 Task: Research Airbnb properties in Ar Rudayyif, Tunisia from 21st December, 2023 to 29th December, 2023 for 4 adults.2 bedrooms having 2 beds and 2 bathrooms. Property type can be flat. Look for 4 properties as per requirement.
Action: Mouse moved to (367, 152)
Screenshot: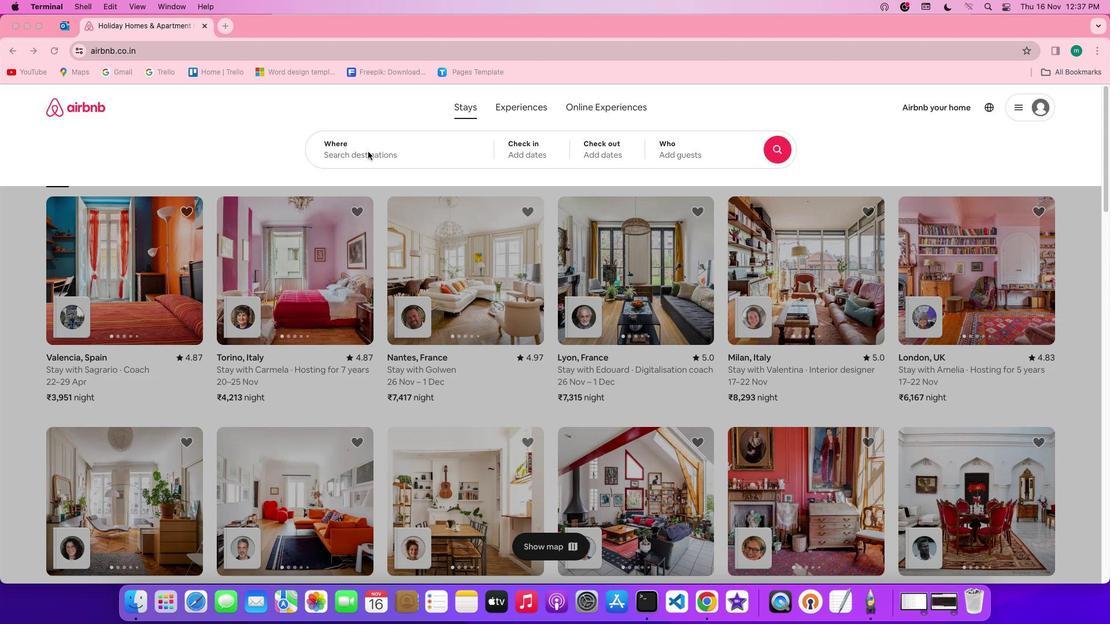 
Action: Mouse pressed left at (367, 152)
Screenshot: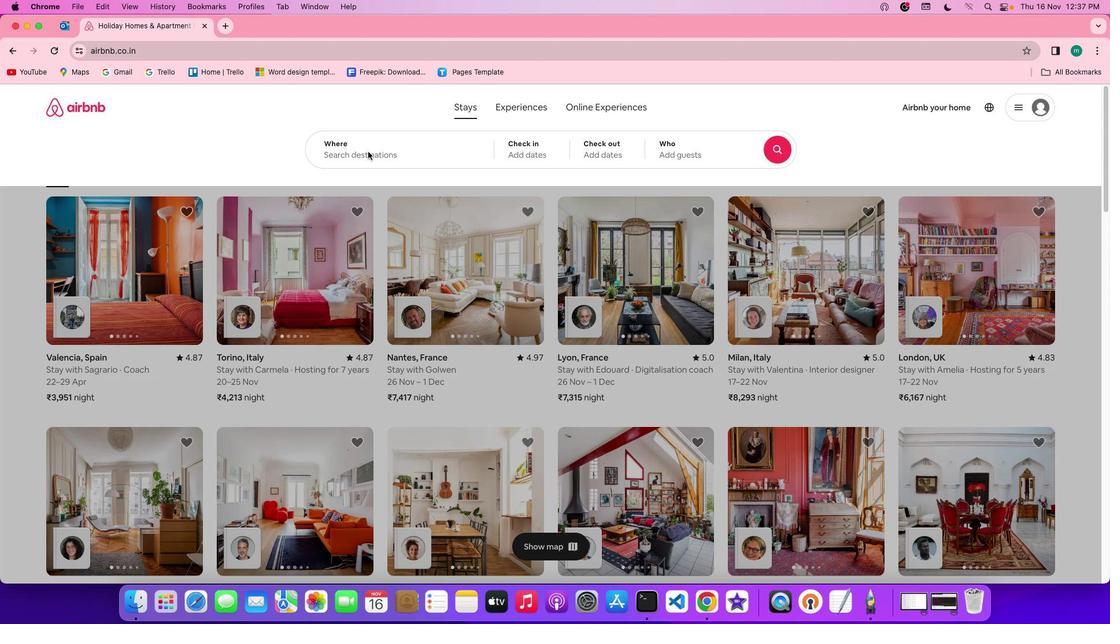 
Action: Mouse pressed left at (367, 152)
Screenshot: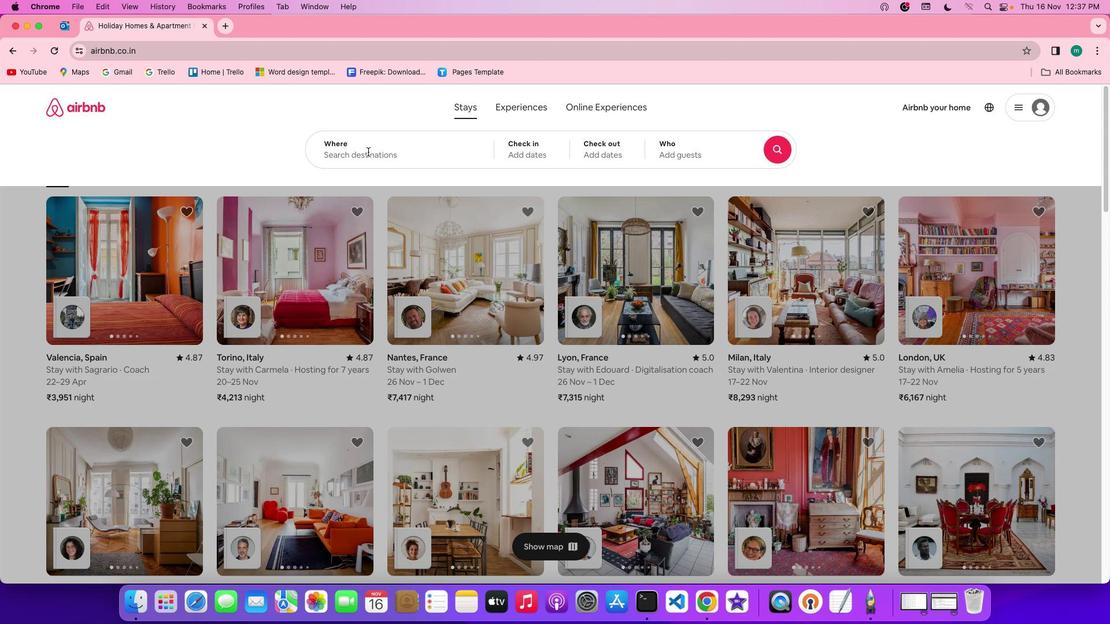 
Action: Mouse moved to (362, 152)
Screenshot: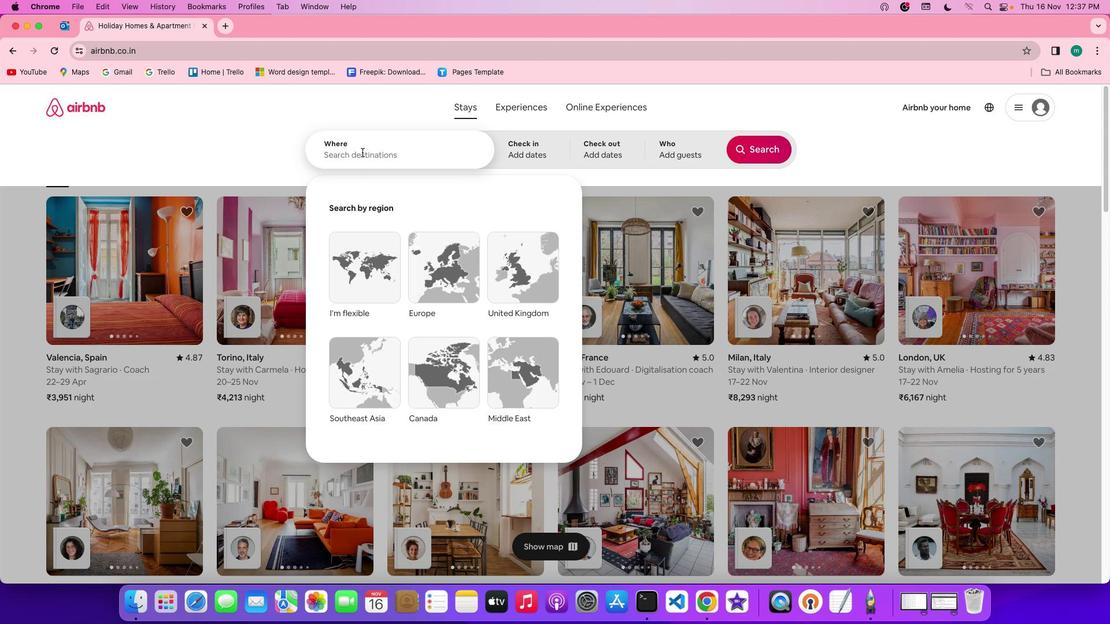 
Action: Key pressed Key.shift'A''r'Key.spaceKey.shift'R''u''d''a''y''y''i''f'','Key.spaceKey.shift'T''u''n''i''s''i''a'
Screenshot: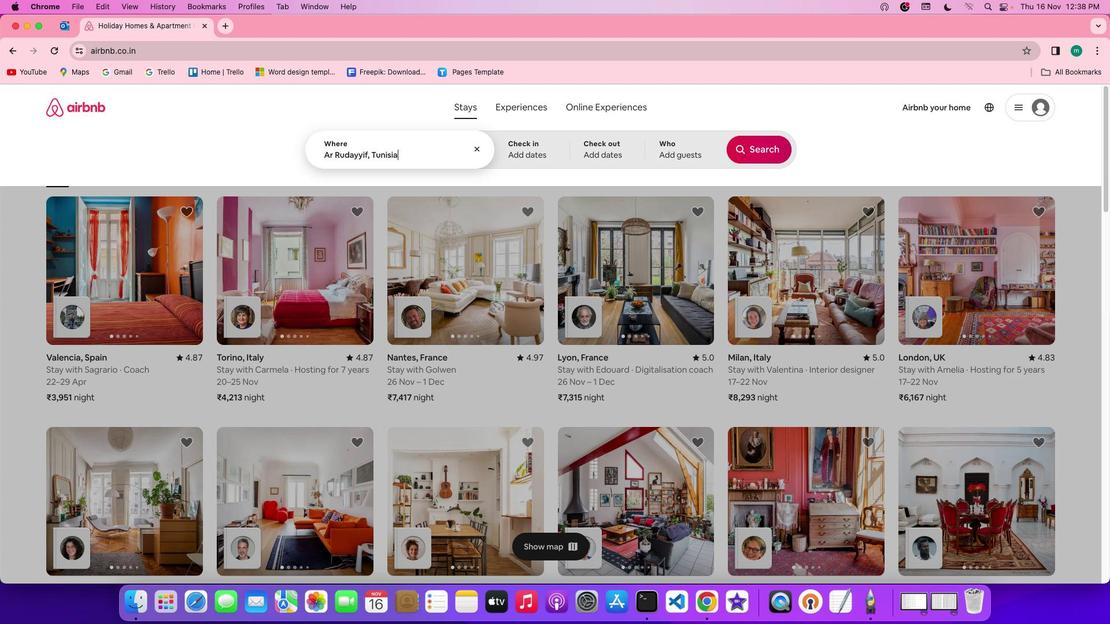 
Action: Mouse moved to (538, 144)
Screenshot: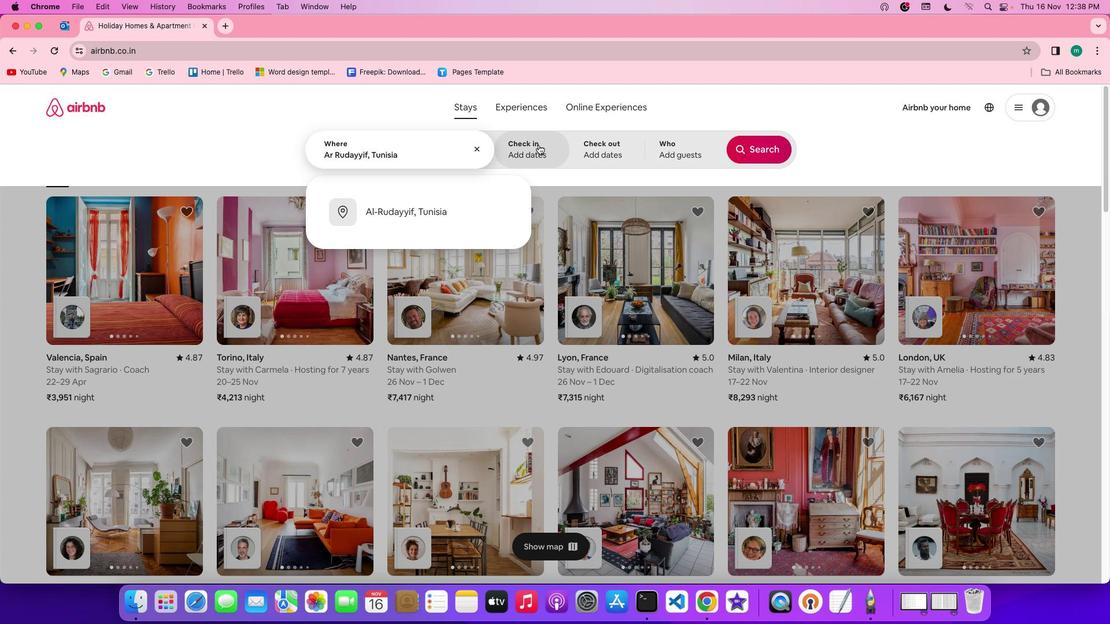 
Action: Mouse pressed left at (538, 144)
Screenshot: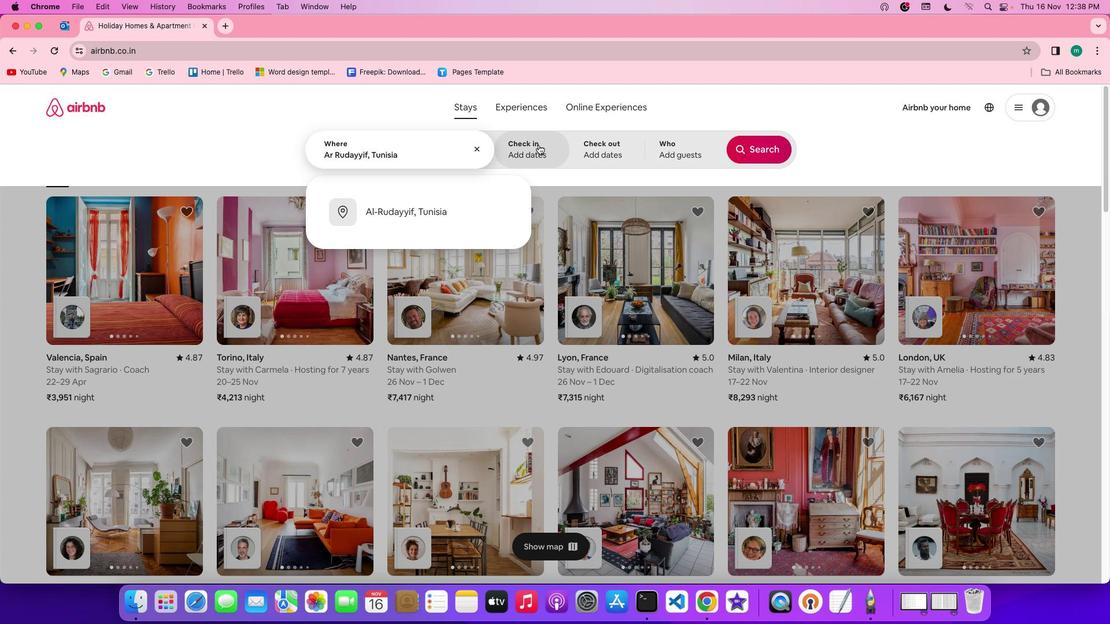 
Action: Mouse moved to (686, 372)
Screenshot: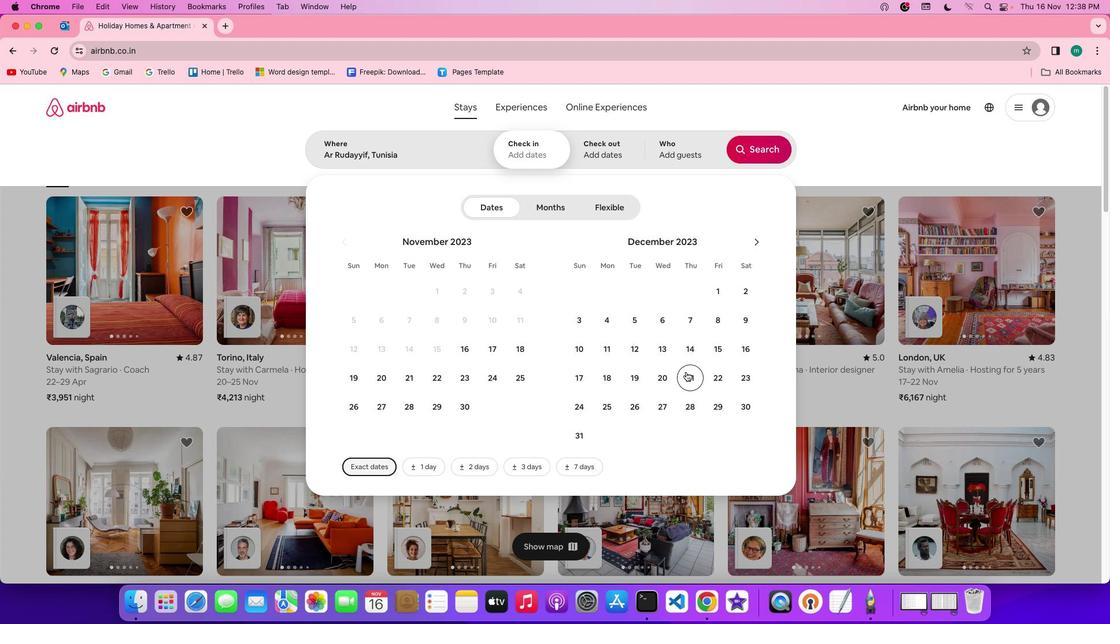 
Action: Mouse pressed left at (686, 372)
Screenshot: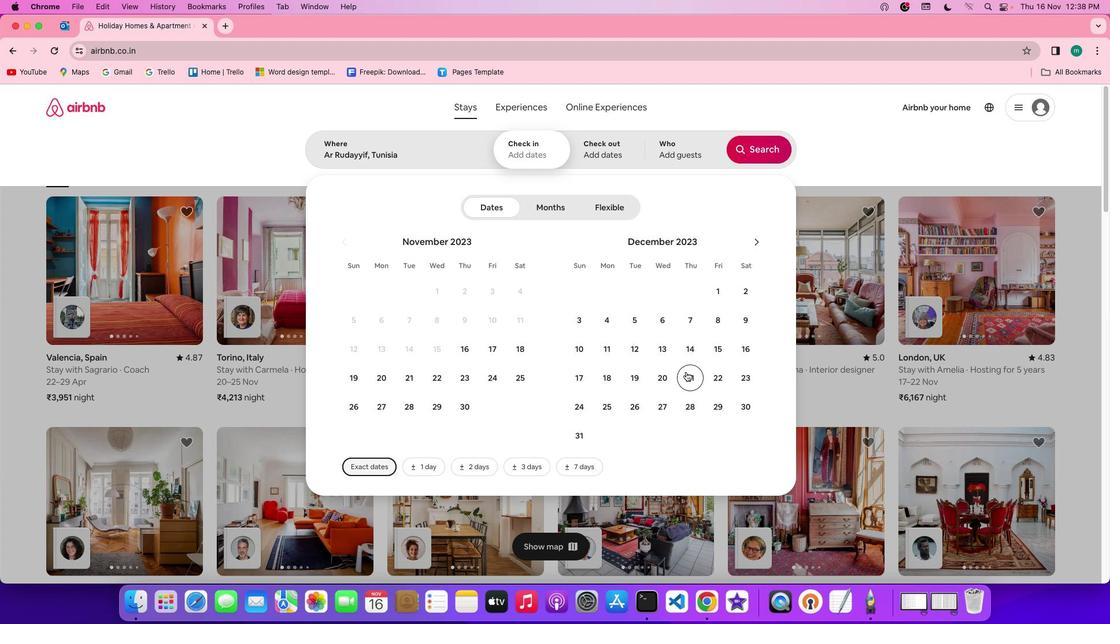 
Action: Mouse moved to (720, 399)
Screenshot: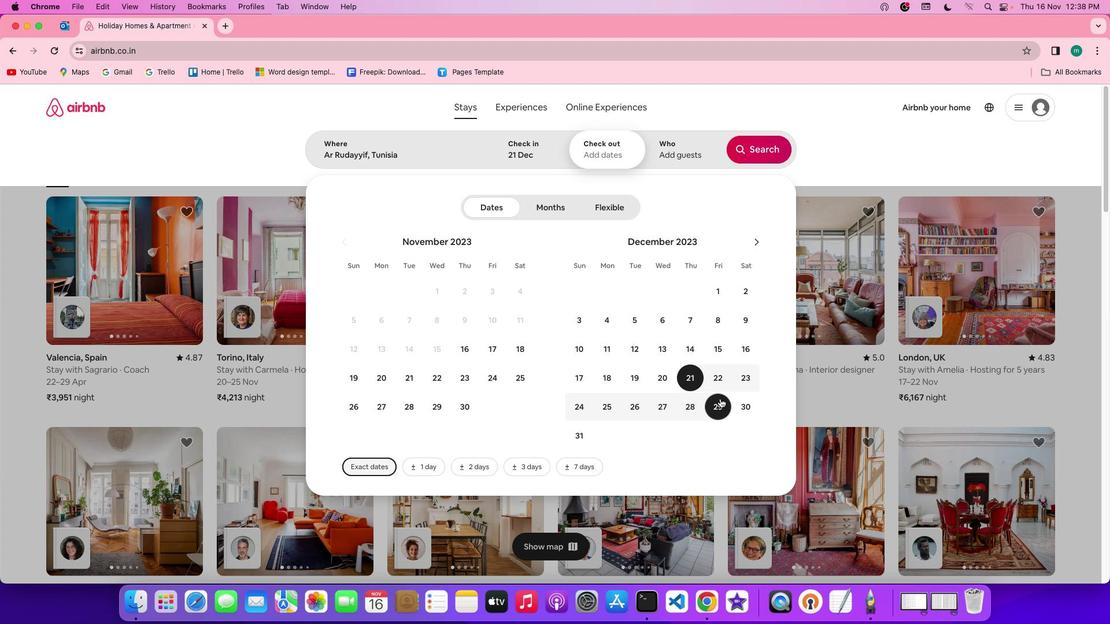 
Action: Mouse pressed left at (720, 399)
Screenshot: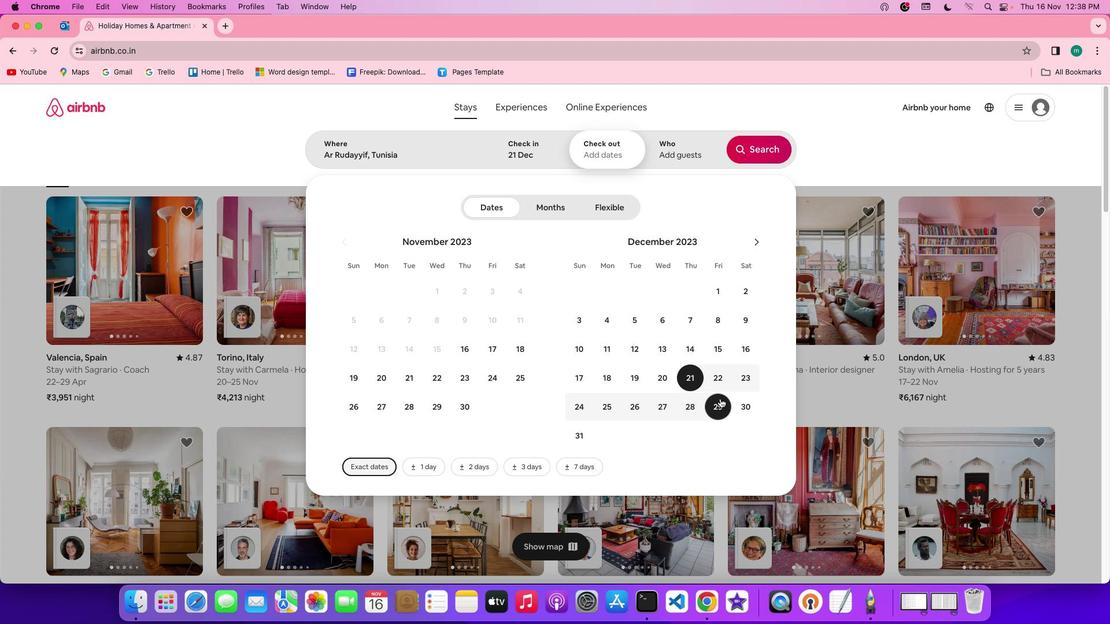 
Action: Mouse moved to (685, 148)
Screenshot: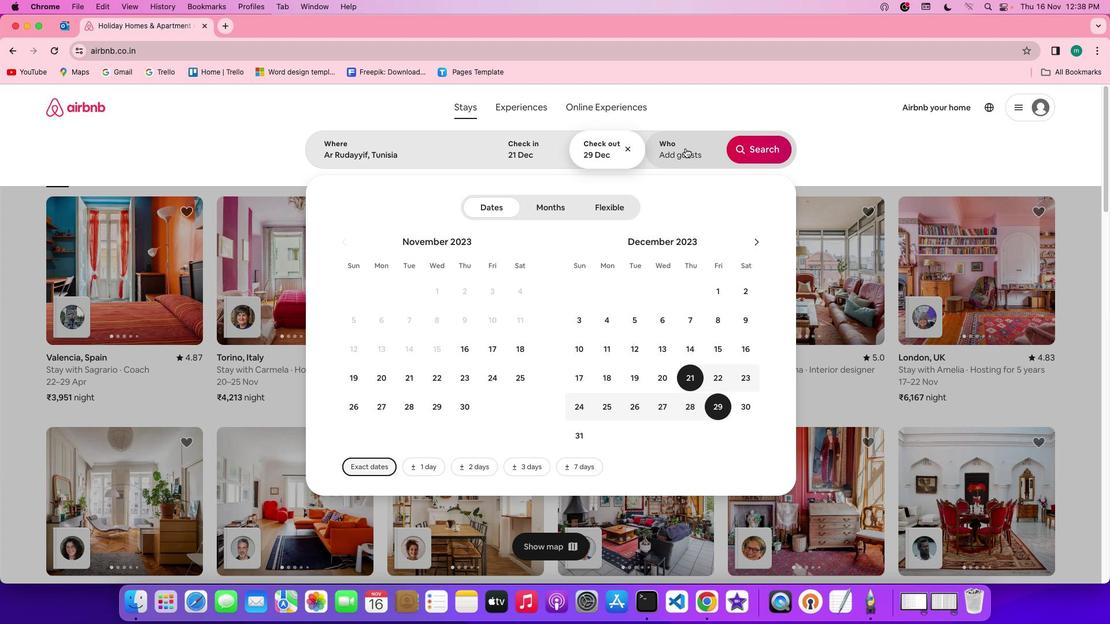 
Action: Mouse pressed left at (685, 148)
Screenshot: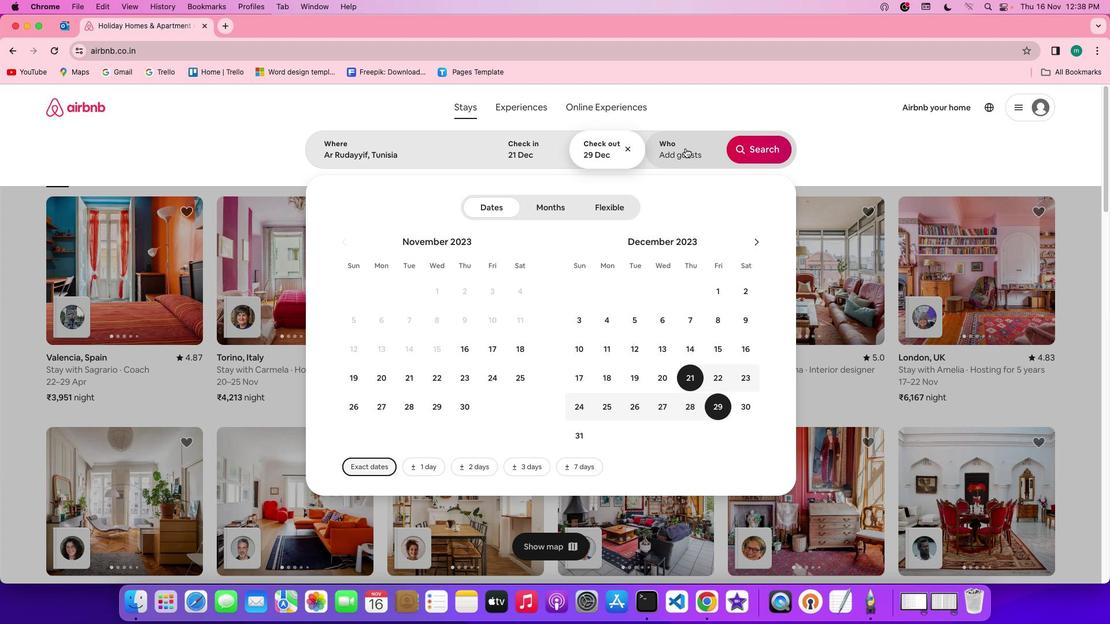 
Action: Mouse moved to (764, 215)
Screenshot: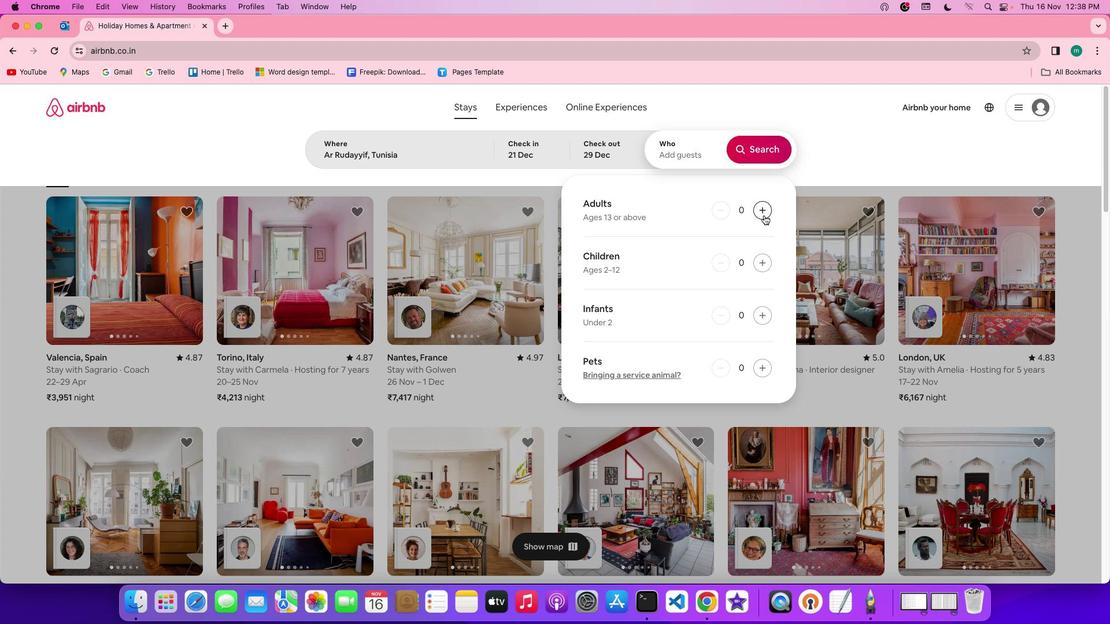 
Action: Mouse pressed left at (764, 215)
Screenshot: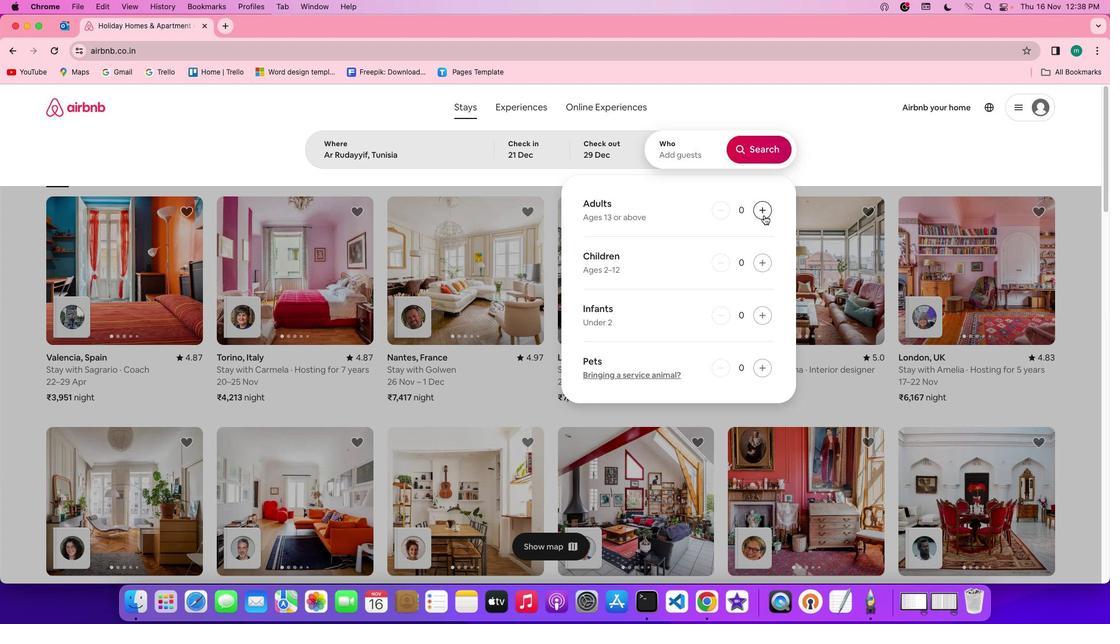 
Action: Mouse pressed left at (764, 215)
Screenshot: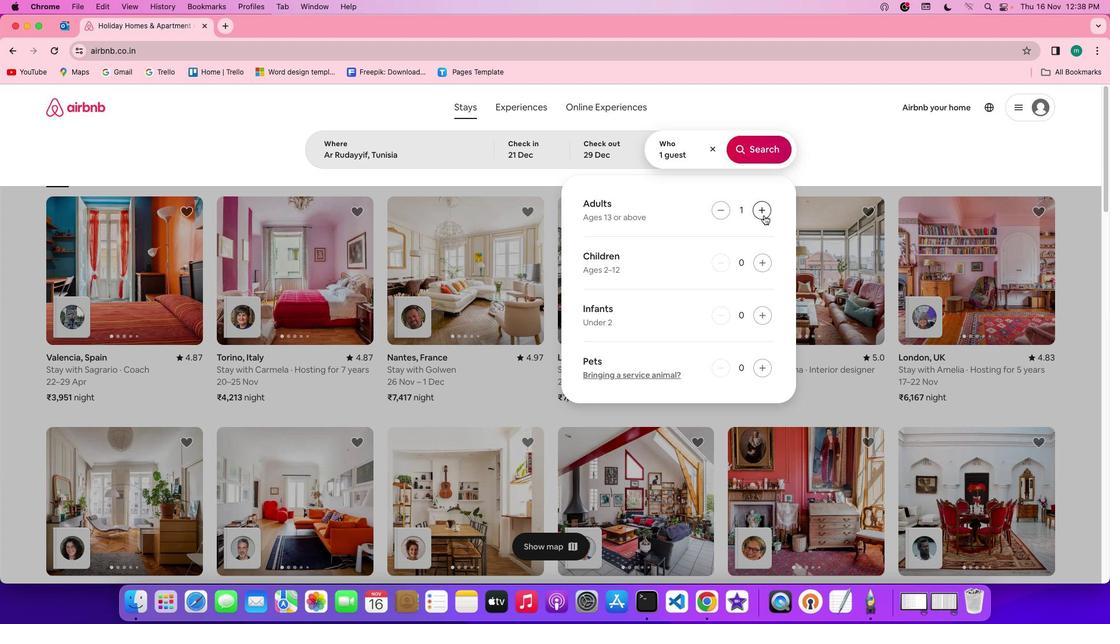 
Action: Mouse moved to (768, 212)
Screenshot: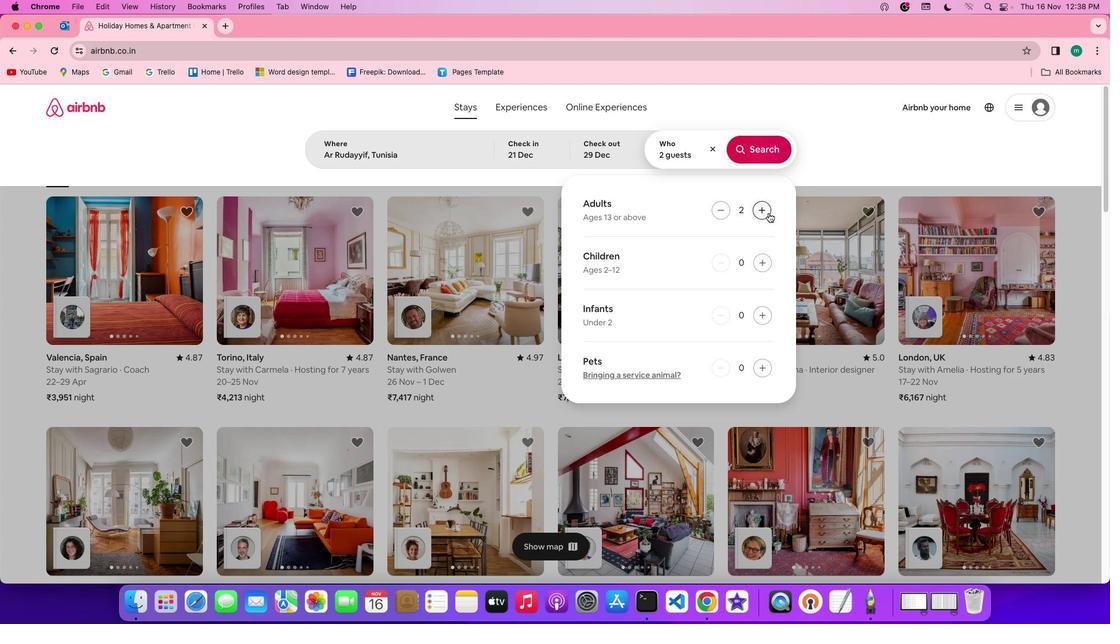 
Action: Mouse pressed left at (768, 212)
Screenshot: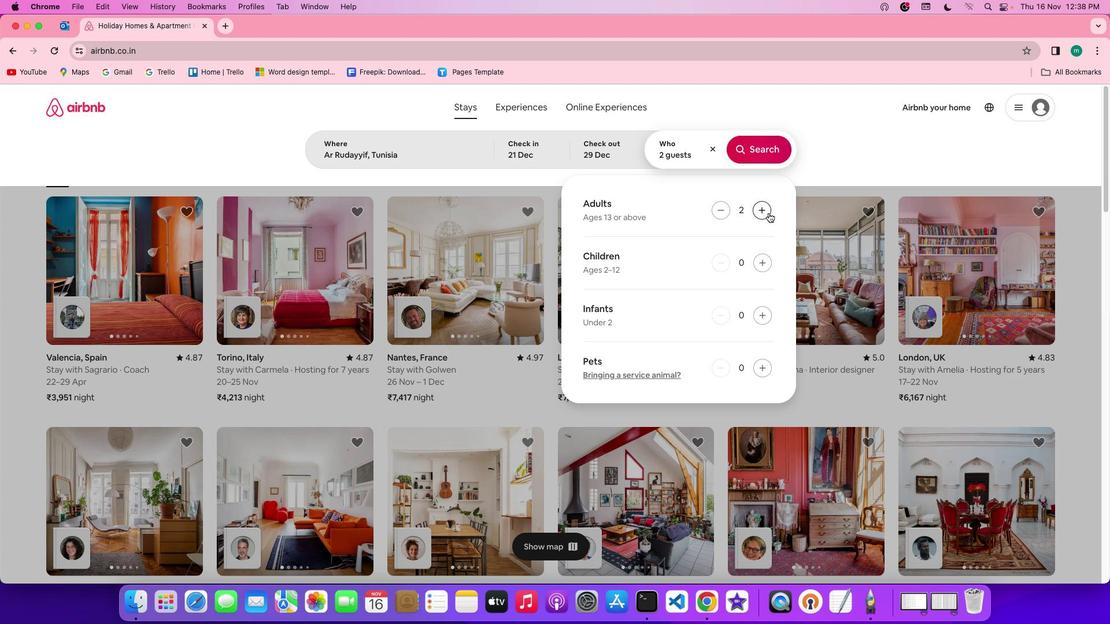
Action: Mouse pressed left at (768, 212)
Screenshot: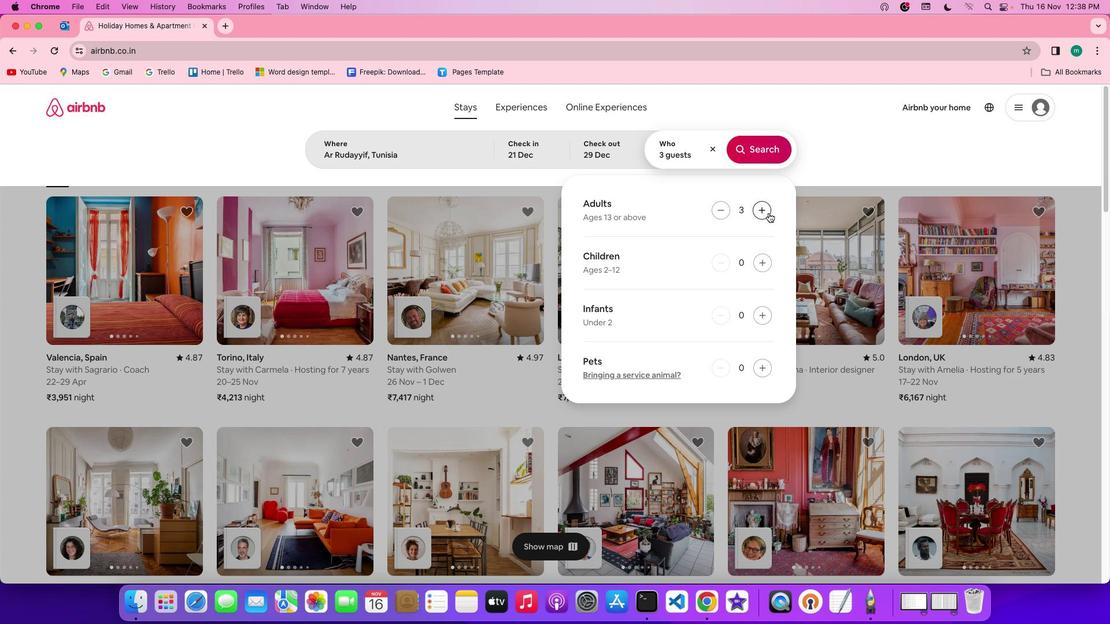 
Action: Mouse moved to (768, 142)
Screenshot: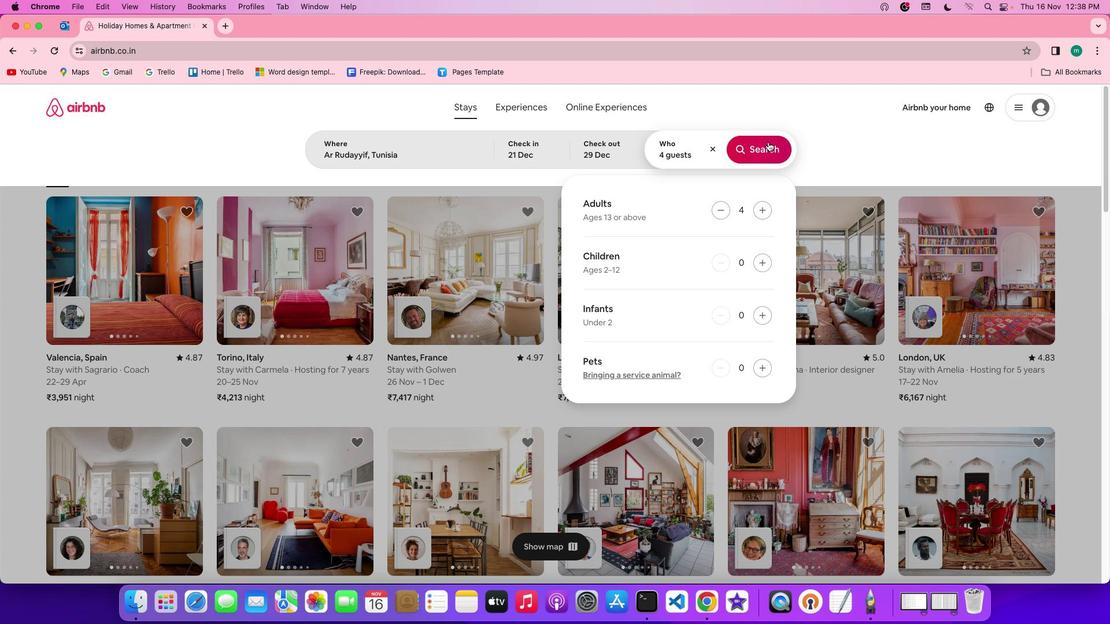 
Action: Mouse pressed left at (768, 142)
Screenshot: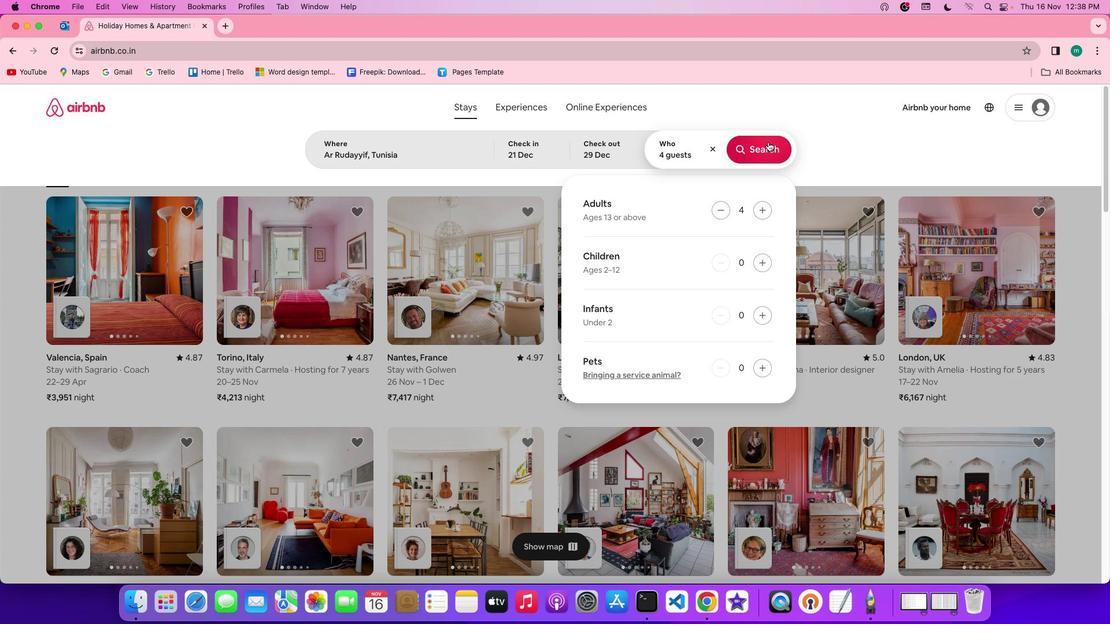 
Action: Mouse moved to (935, 150)
Screenshot: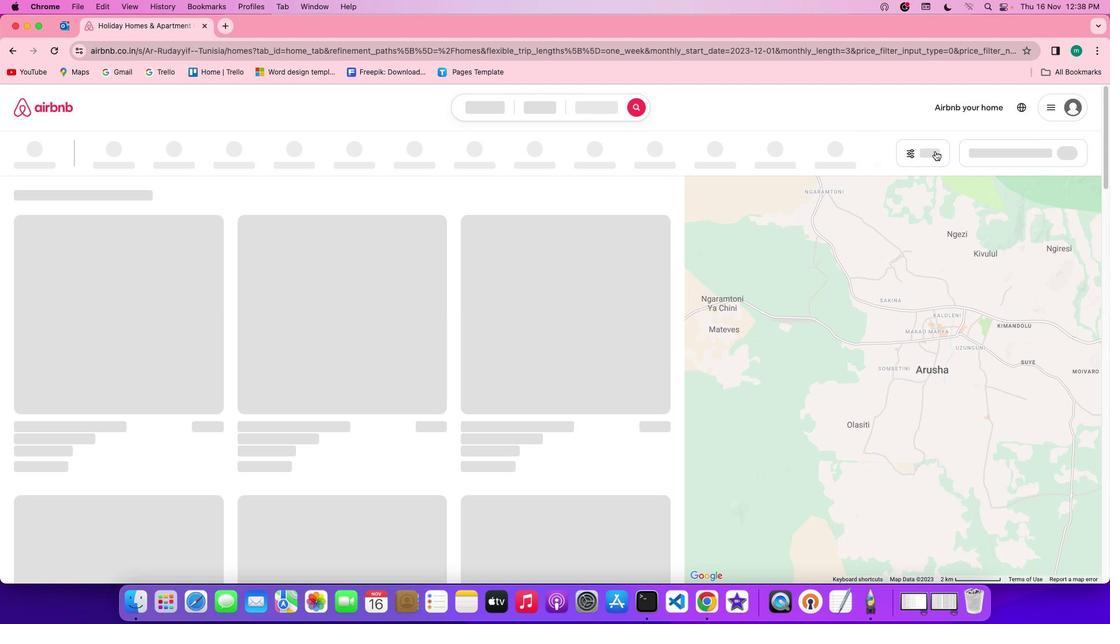 
Action: Mouse pressed left at (935, 150)
Screenshot: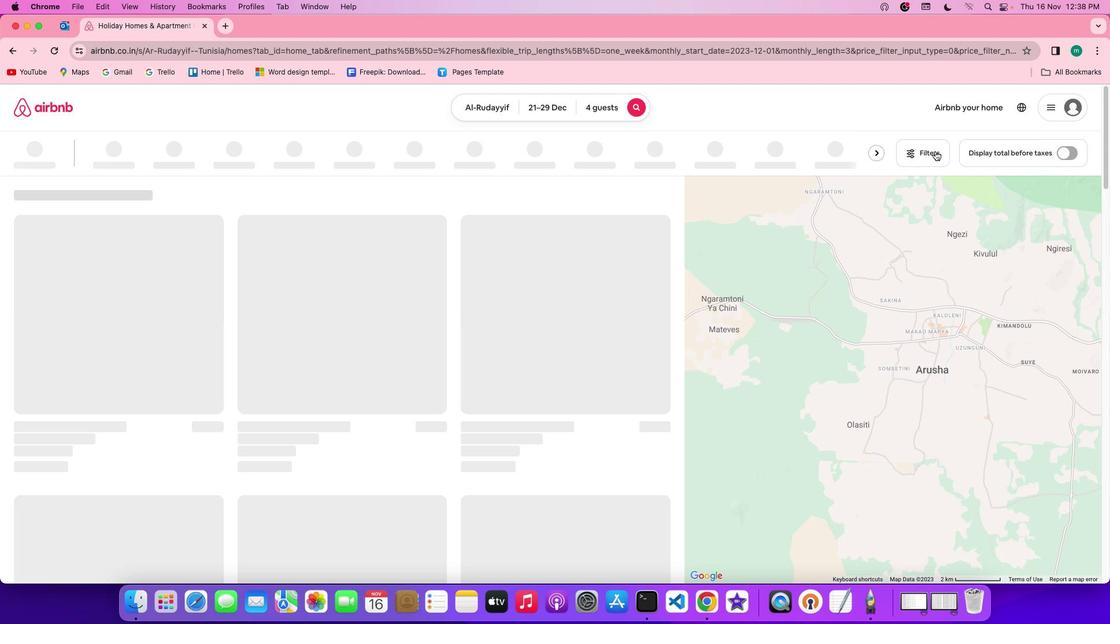 
Action: Mouse moved to (510, 335)
Screenshot: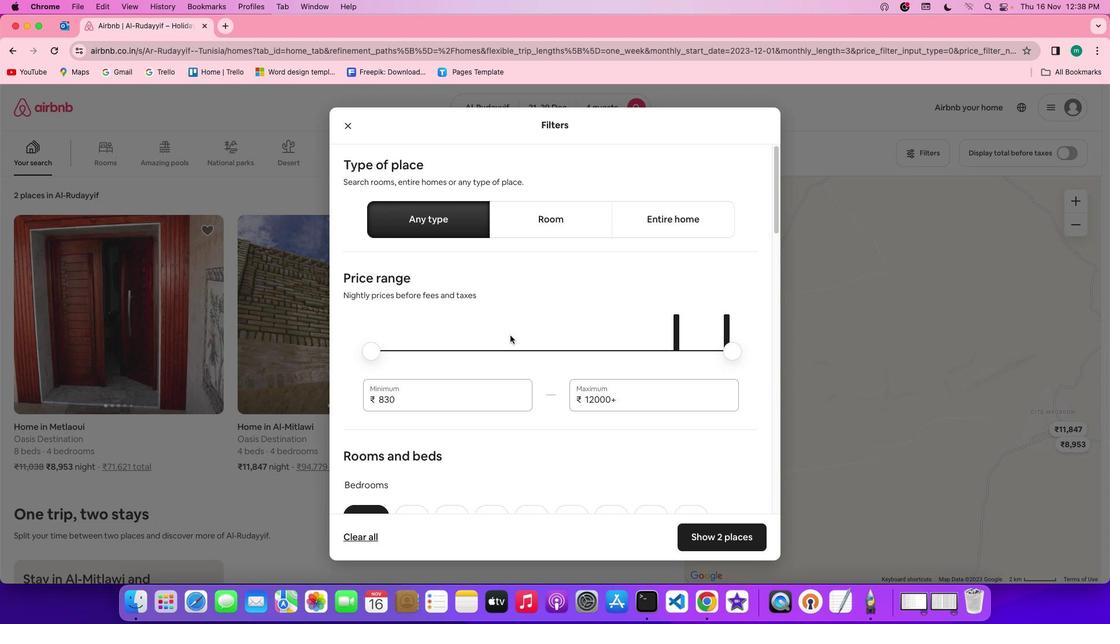 
Action: Mouse scrolled (510, 335) with delta (0, 0)
Screenshot: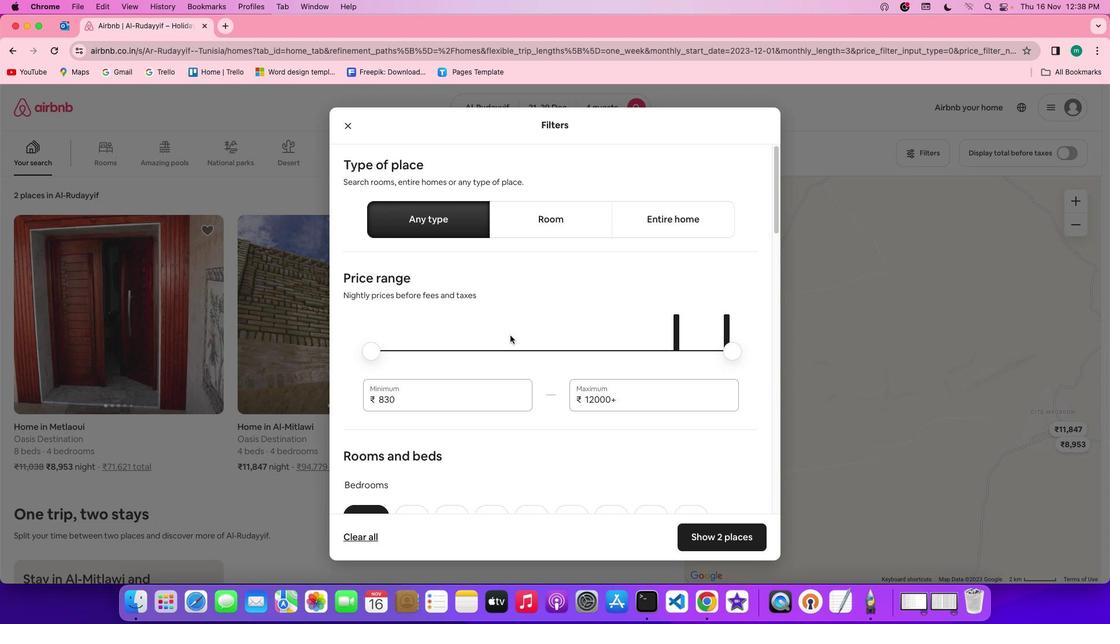 
Action: Mouse moved to (510, 335)
Screenshot: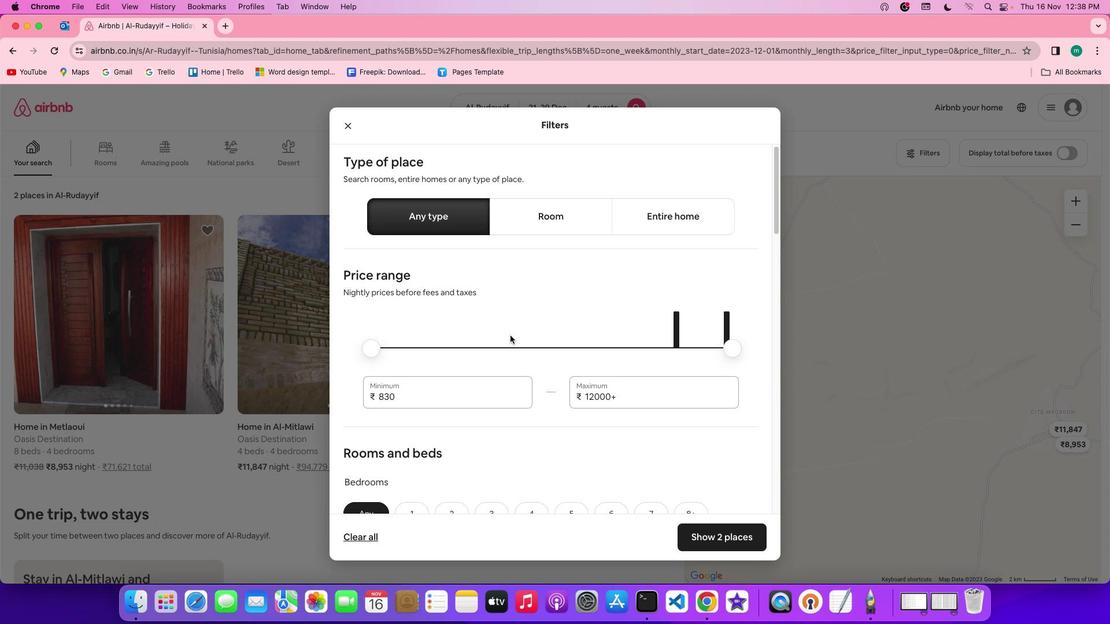 
Action: Mouse scrolled (510, 335) with delta (0, 0)
Screenshot: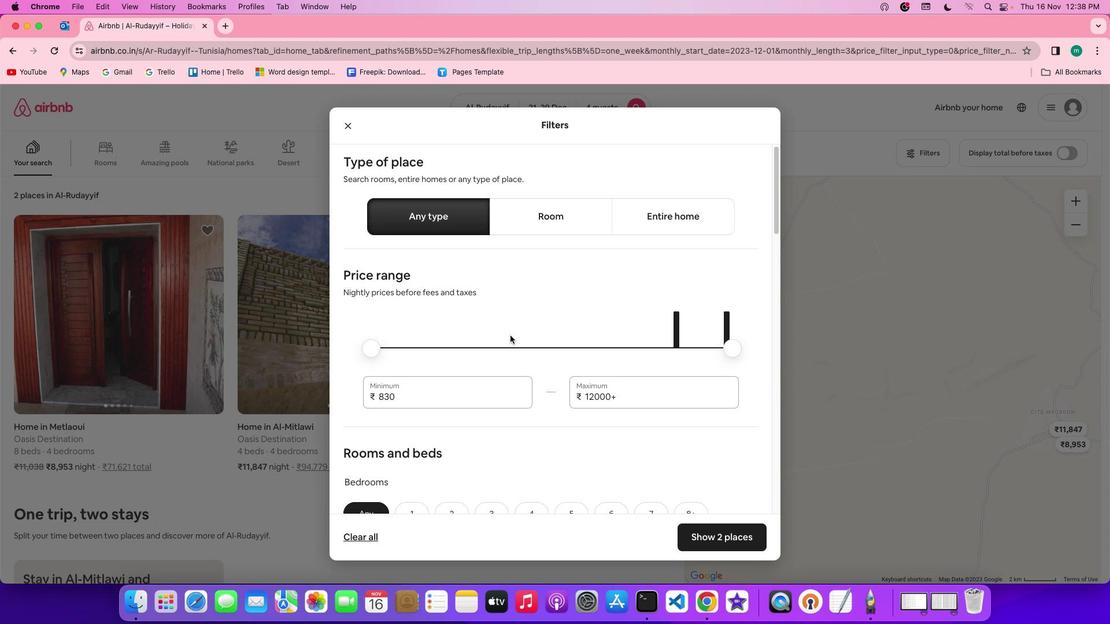 
Action: Mouse scrolled (510, 335) with delta (0, 0)
Screenshot: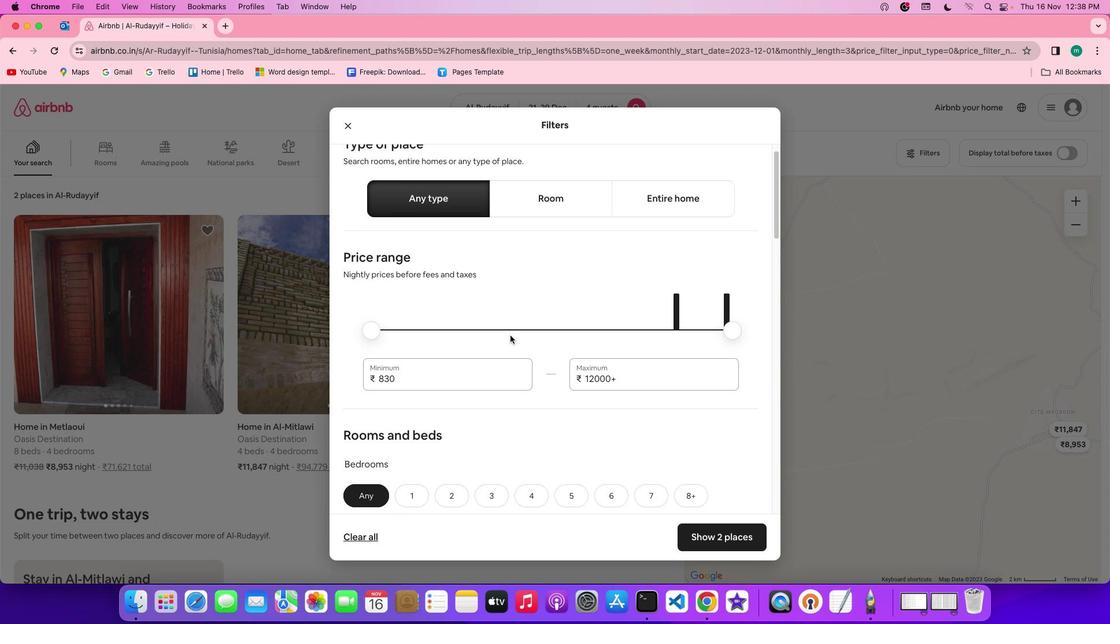 
Action: Mouse scrolled (510, 335) with delta (0, 0)
Screenshot: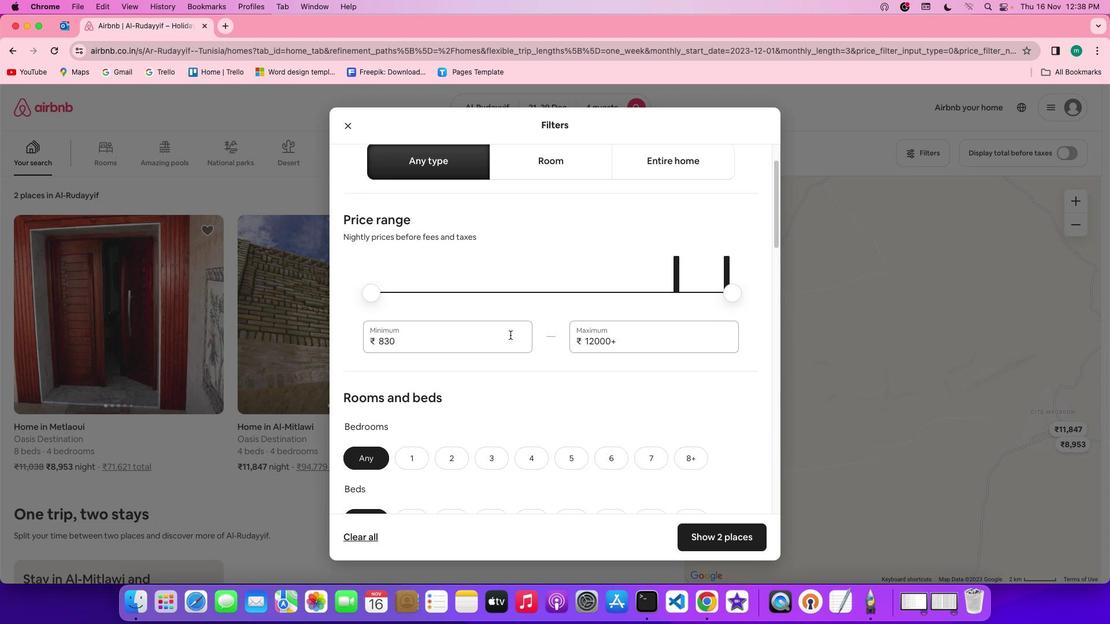 
Action: Mouse moved to (516, 334)
Screenshot: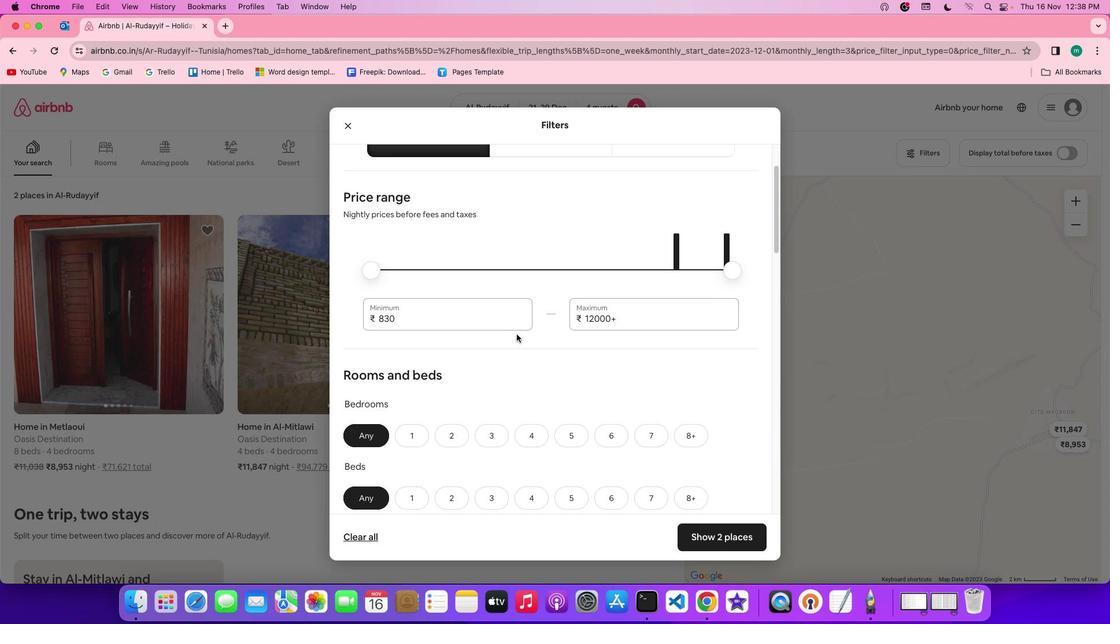 
Action: Mouse scrolled (516, 334) with delta (0, 0)
Screenshot: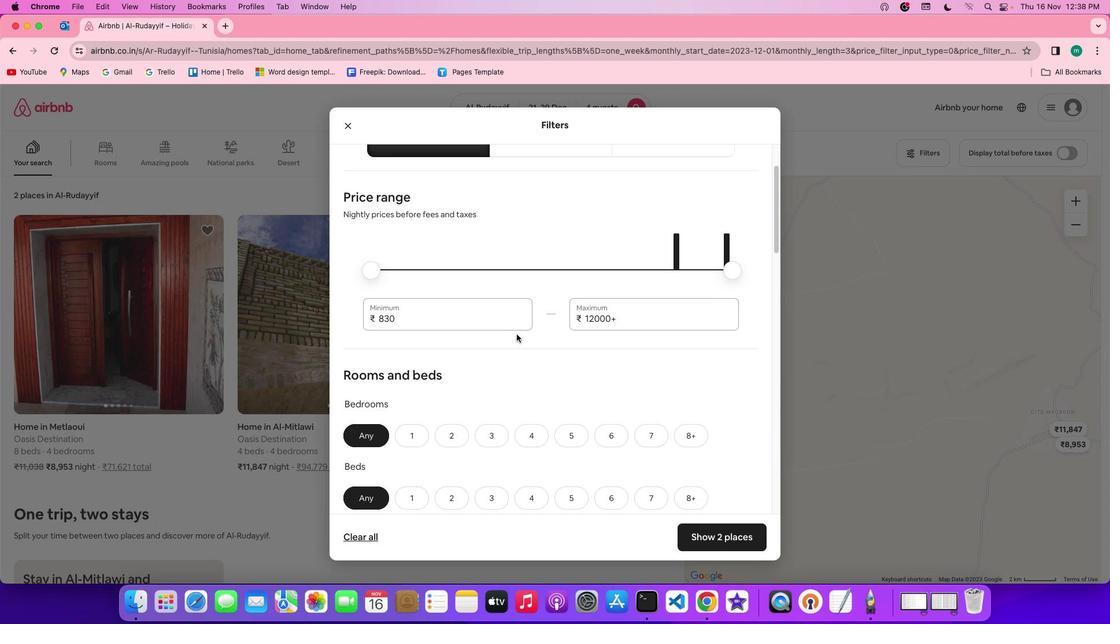 
Action: Mouse moved to (517, 334)
Screenshot: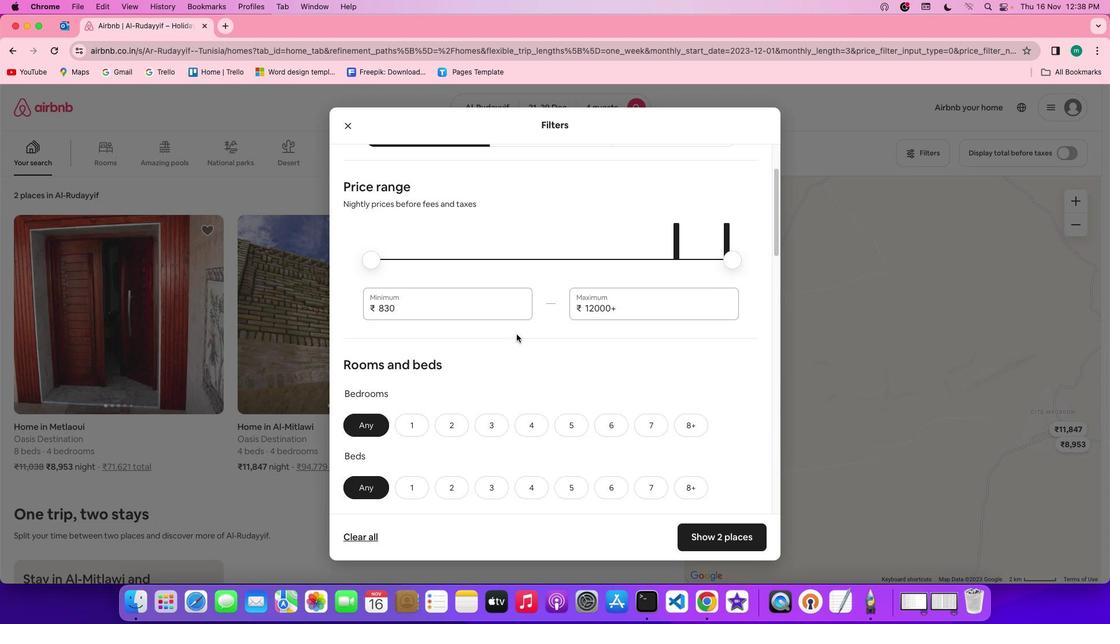 
Action: Mouse scrolled (517, 334) with delta (0, 0)
Screenshot: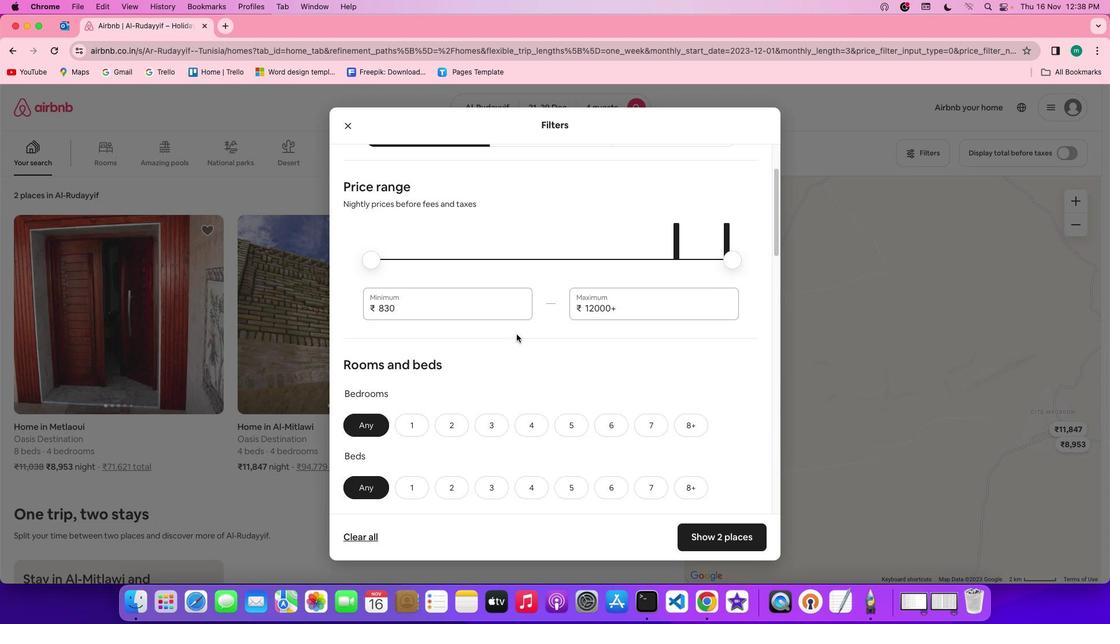 
Action: Mouse scrolled (517, 334) with delta (0, -1)
Screenshot: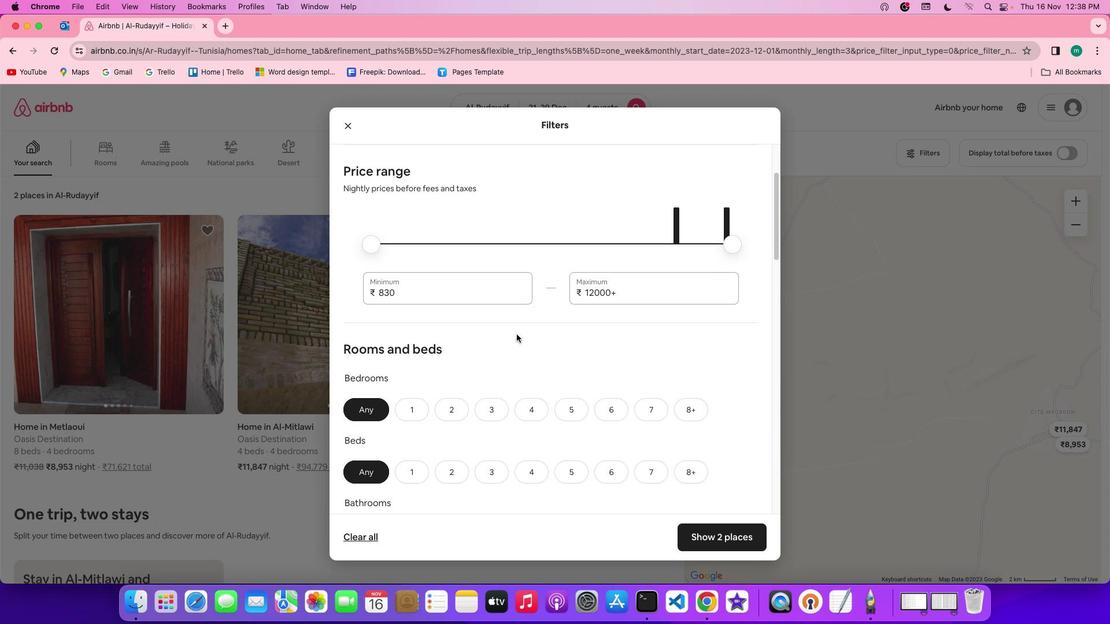 
Action: Mouse moved to (457, 363)
Screenshot: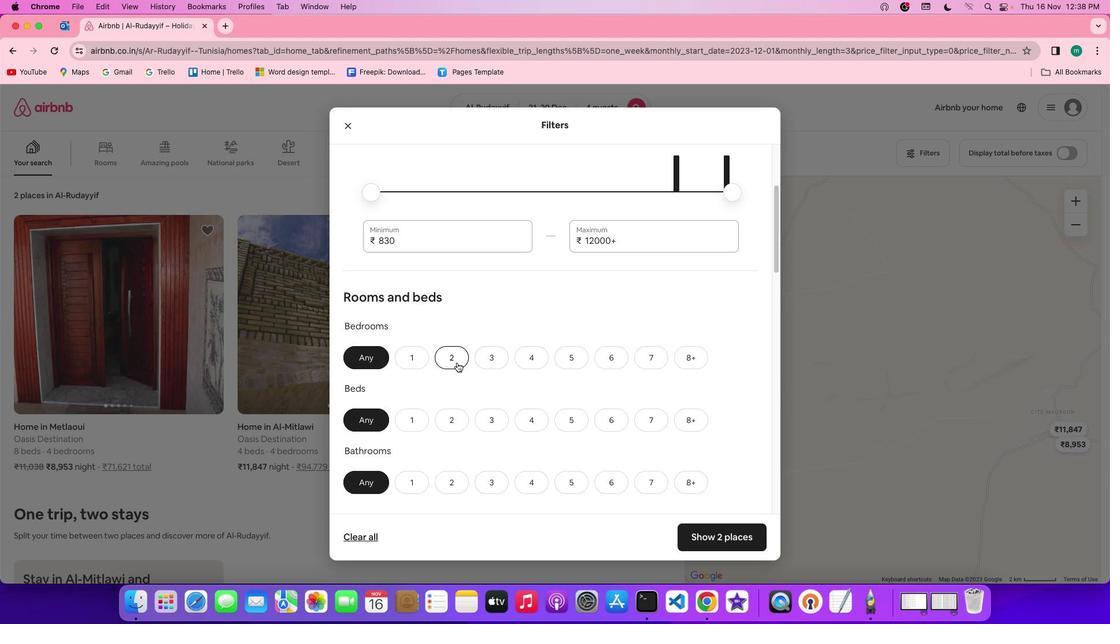 
Action: Mouse pressed left at (457, 363)
Screenshot: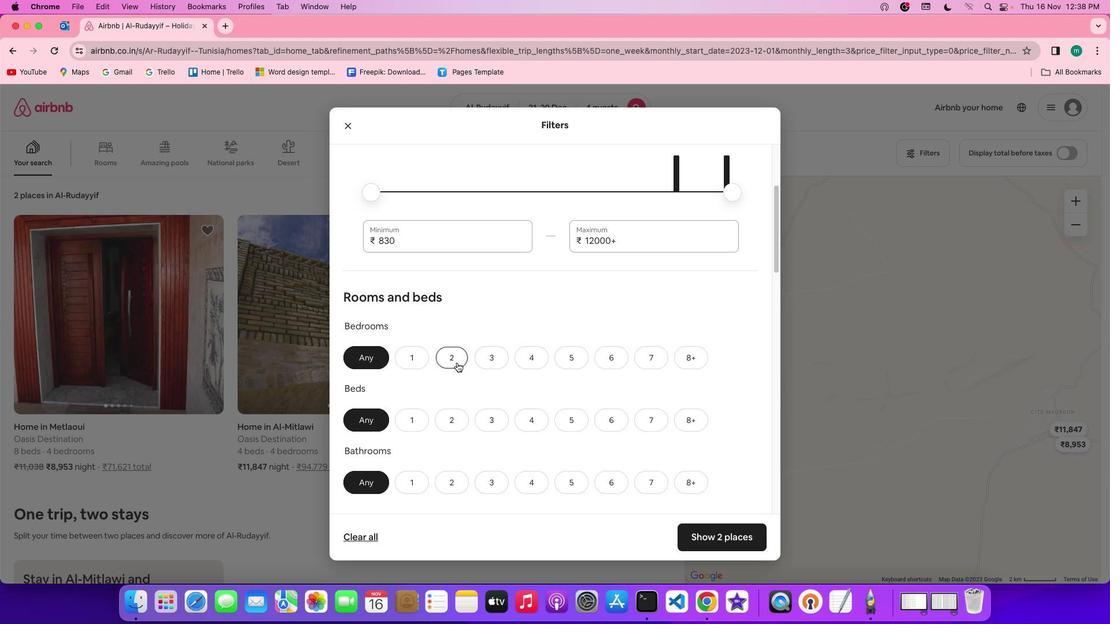 
Action: Mouse moved to (459, 419)
Screenshot: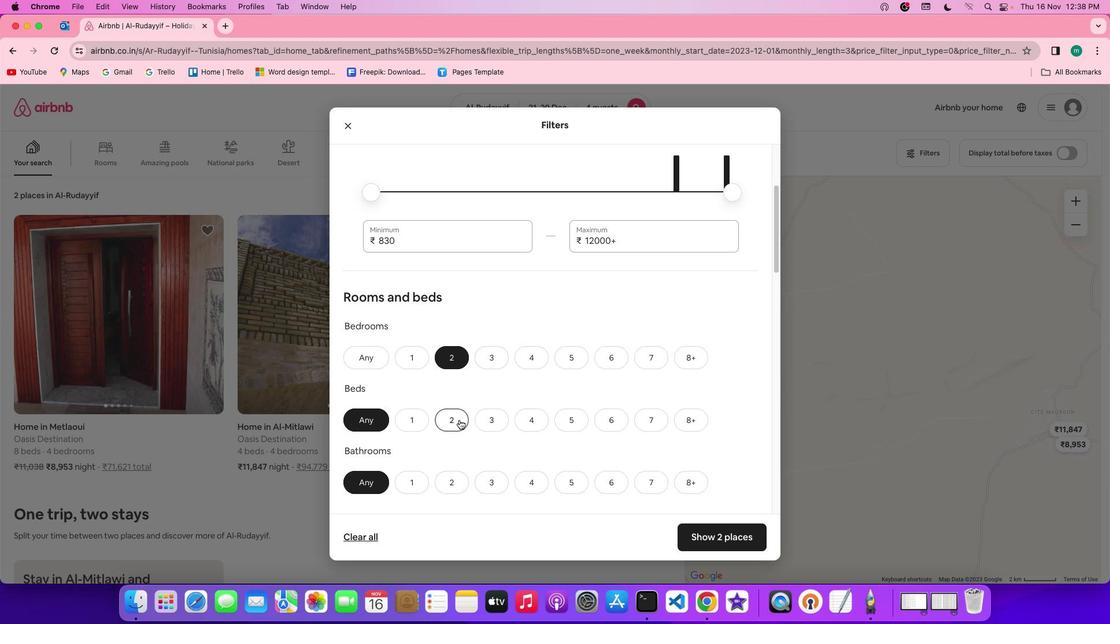 
Action: Mouse pressed left at (459, 419)
Screenshot: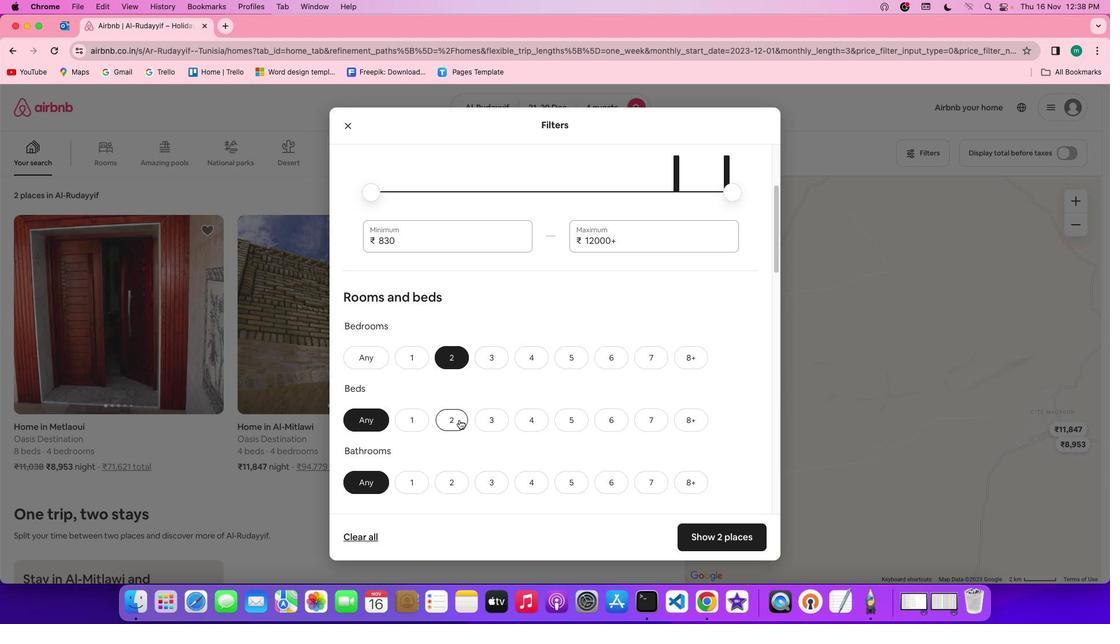
Action: Mouse moved to (450, 478)
Screenshot: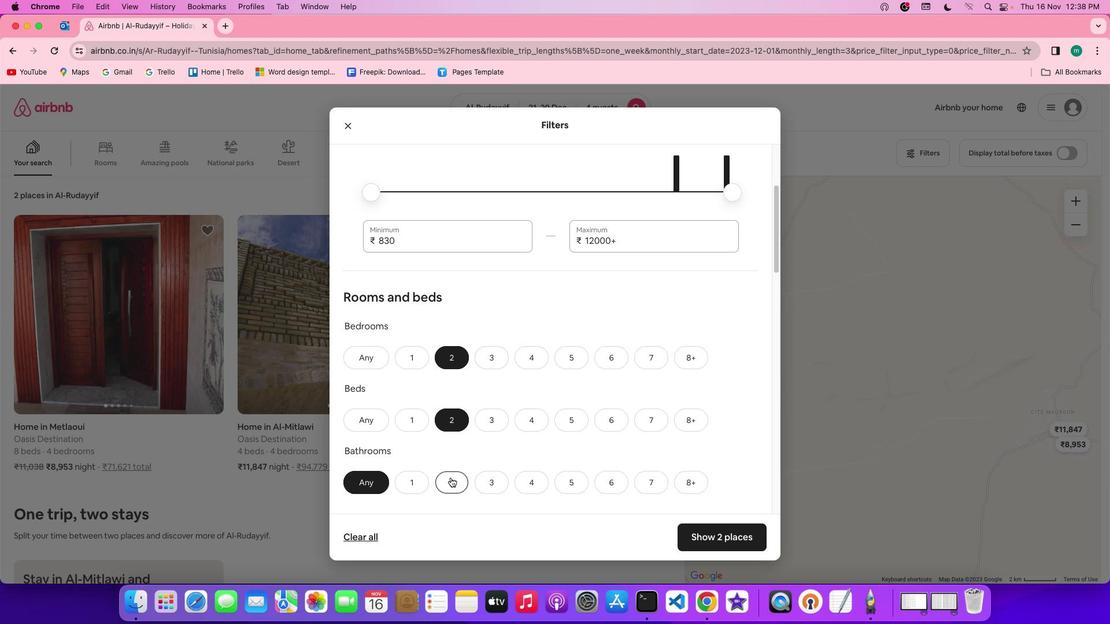 
Action: Mouse pressed left at (450, 478)
Screenshot: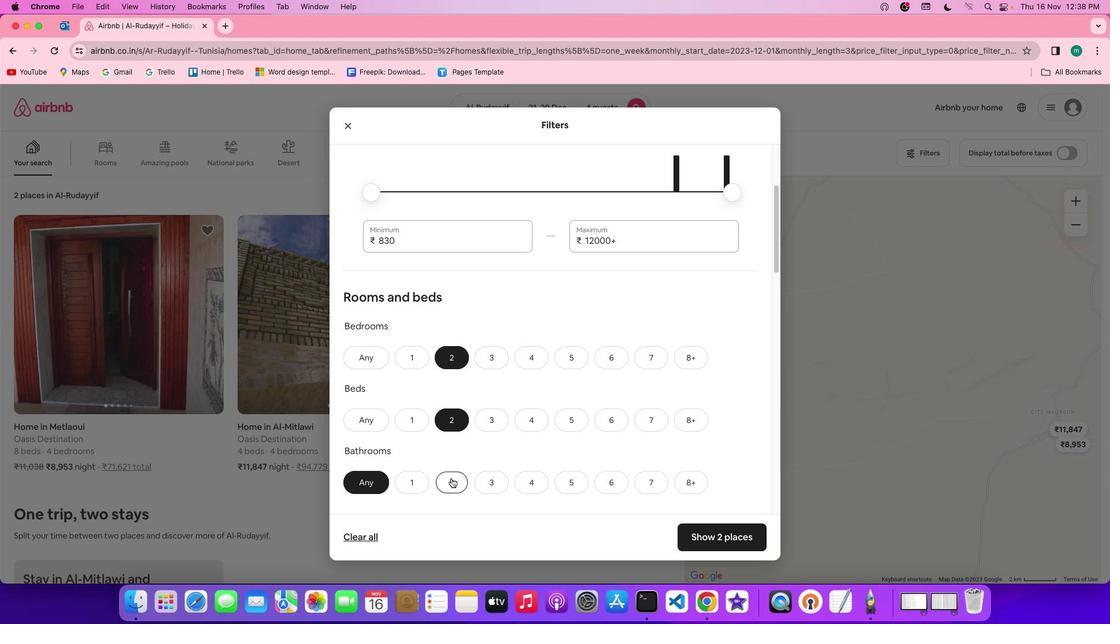 
Action: Mouse moved to (623, 449)
Screenshot: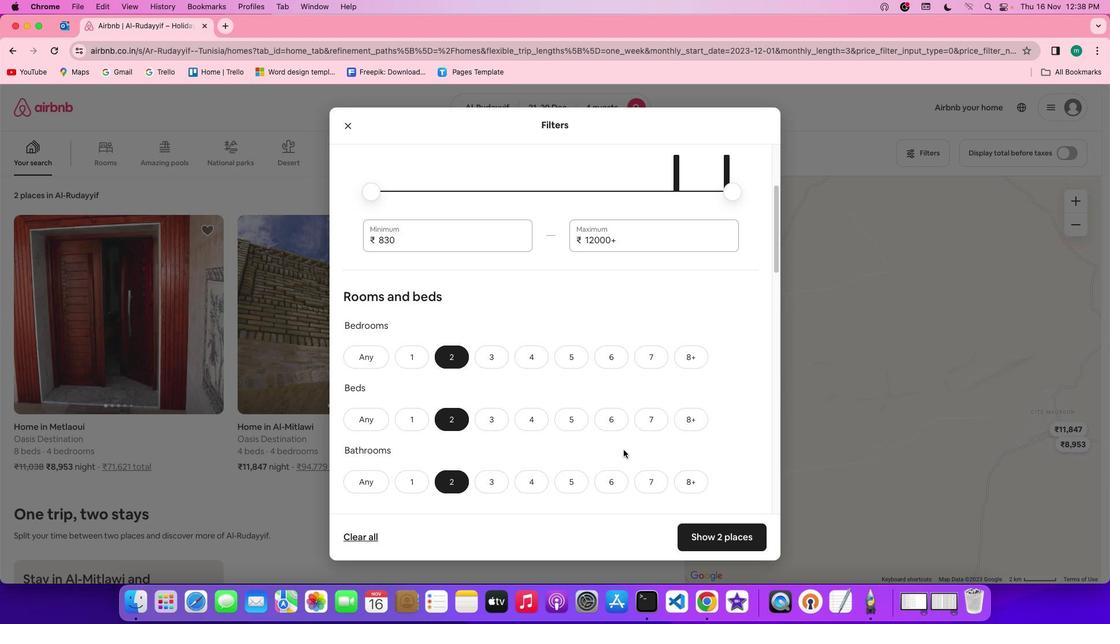 
Action: Mouse scrolled (623, 449) with delta (0, 0)
Screenshot: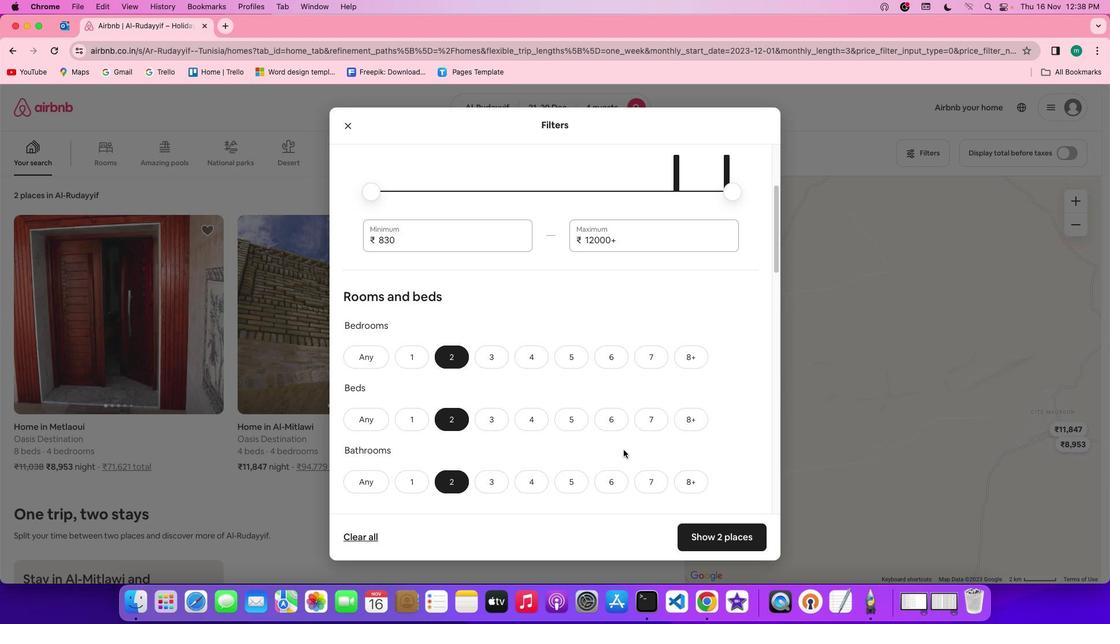 
Action: Mouse scrolled (623, 449) with delta (0, 0)
Screenshot: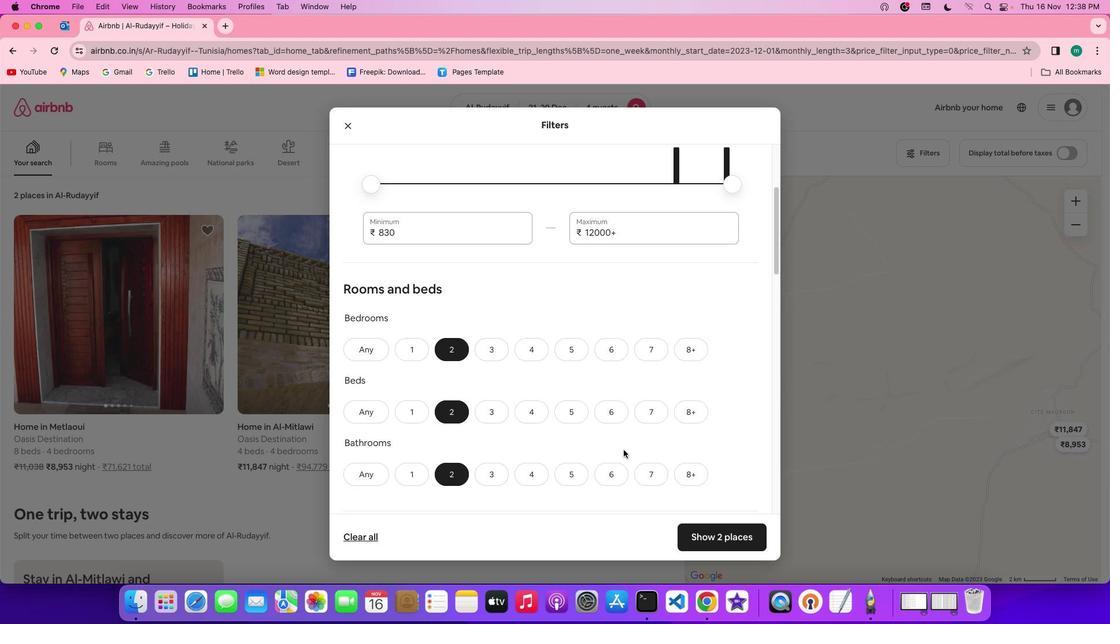 
Action: Mouse scrolled (623, 449) with delta (0, -1)
Screenshot: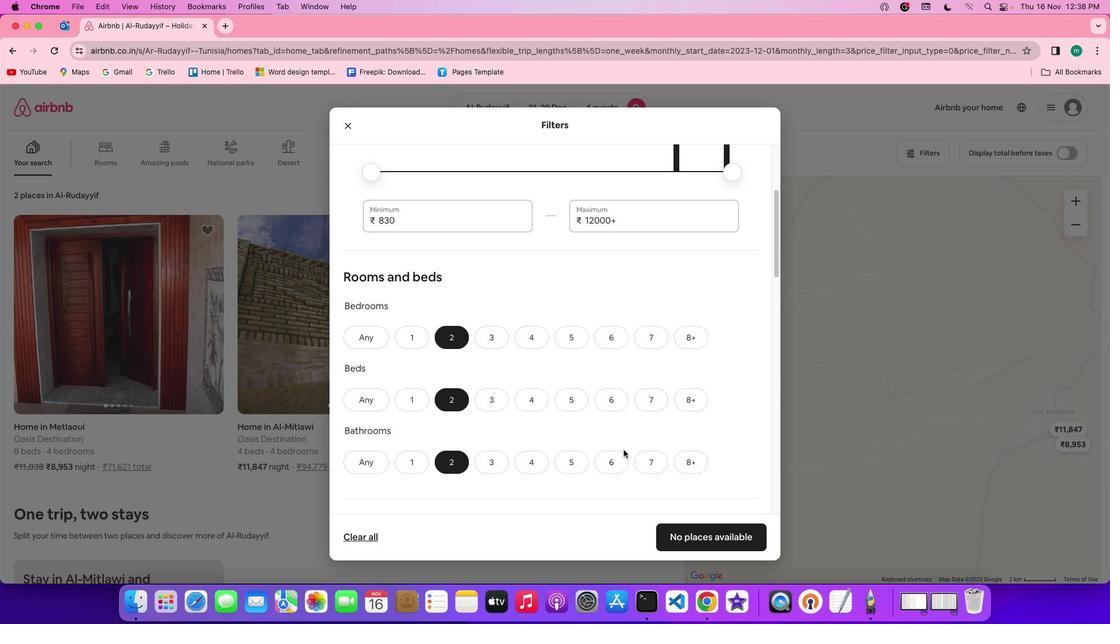 
Action: Mouse scrolled (623, 449) with delta (0, 0)
Screenshot: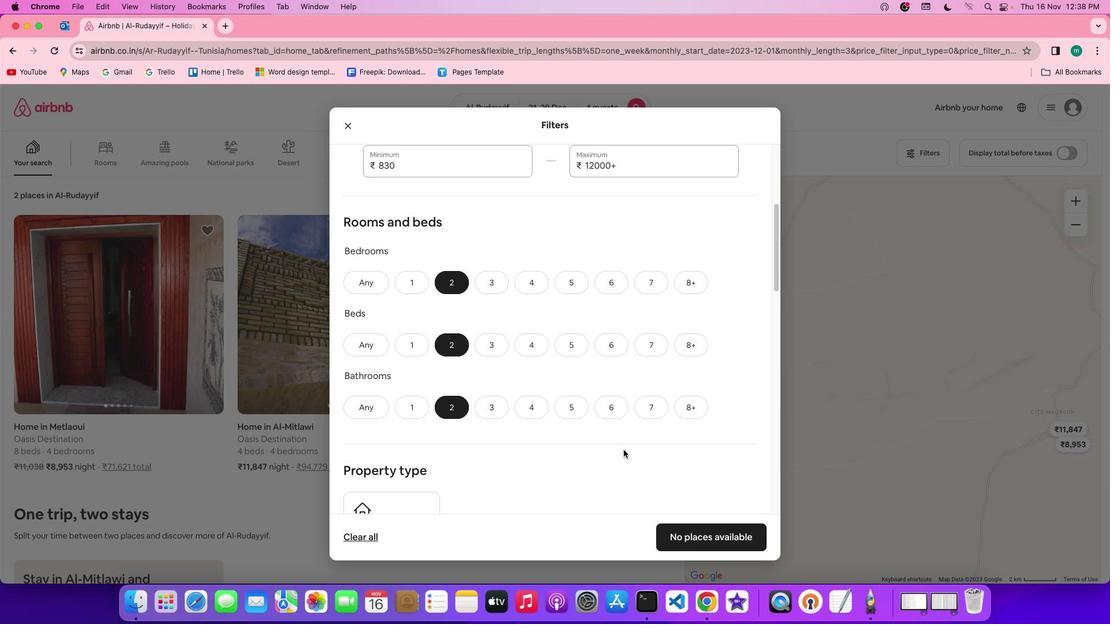 
Action: Mouse scrolled (623, 449) with delta (0, 0)
Screenshot: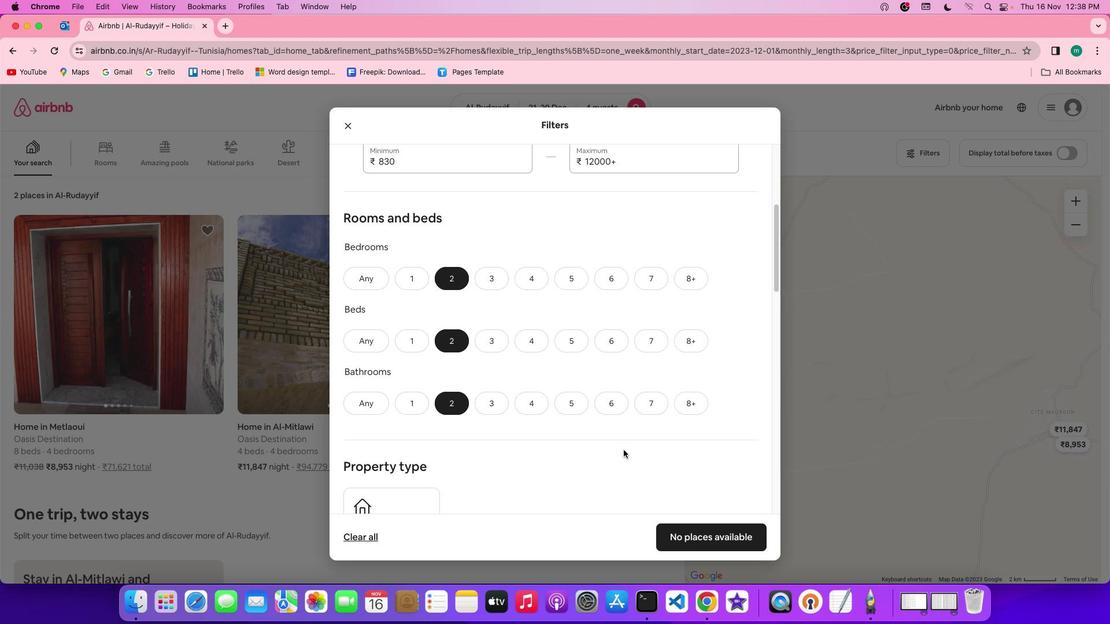
Action: Mouse scrolled (623, 449) with delta (0, 0)
Screenshot: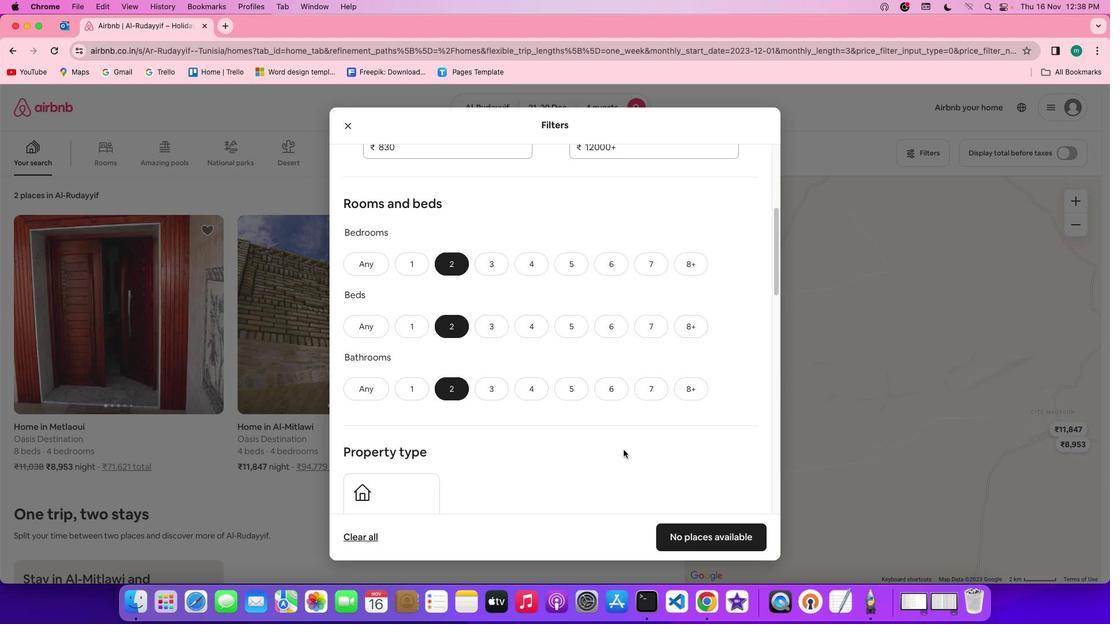 
Action: Mouse scrolled (623, 449) with delta (0, -1)
Screenshot: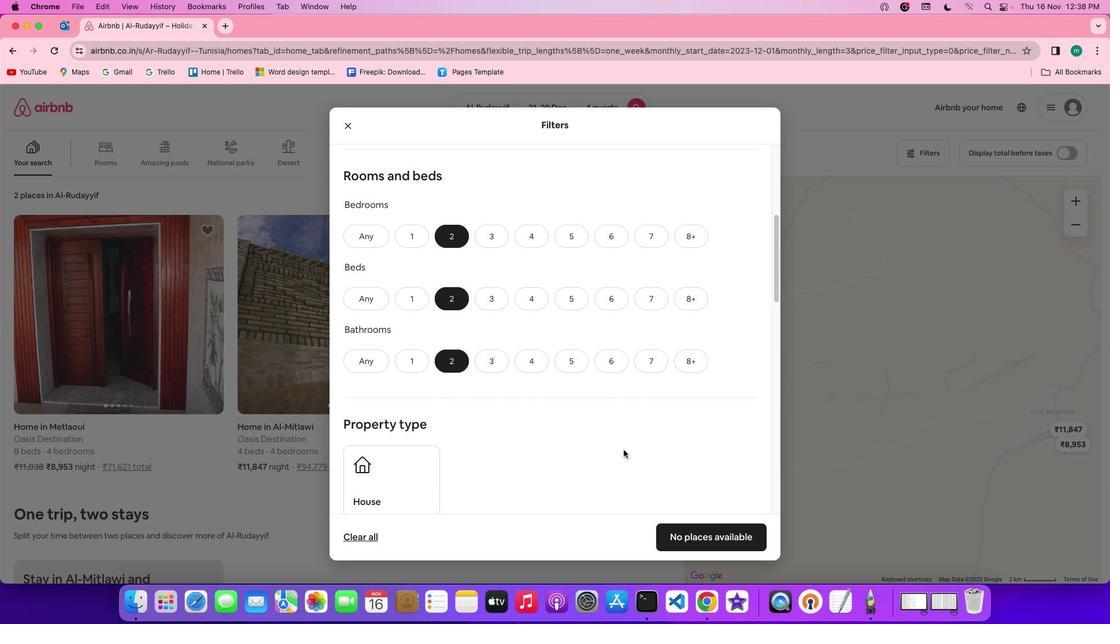
Action: Mouse scrolled (623, 449) with delta (0, 0)
Screenshot: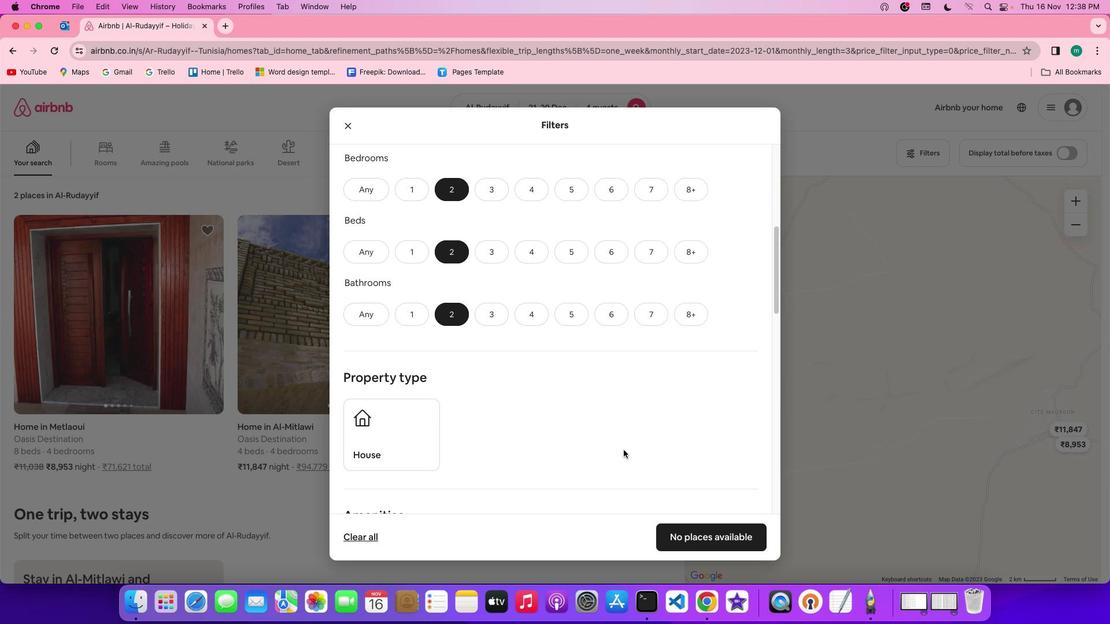 
Action: Mouse scrolled (623, 449) with delta (0, 0)
Screenshot: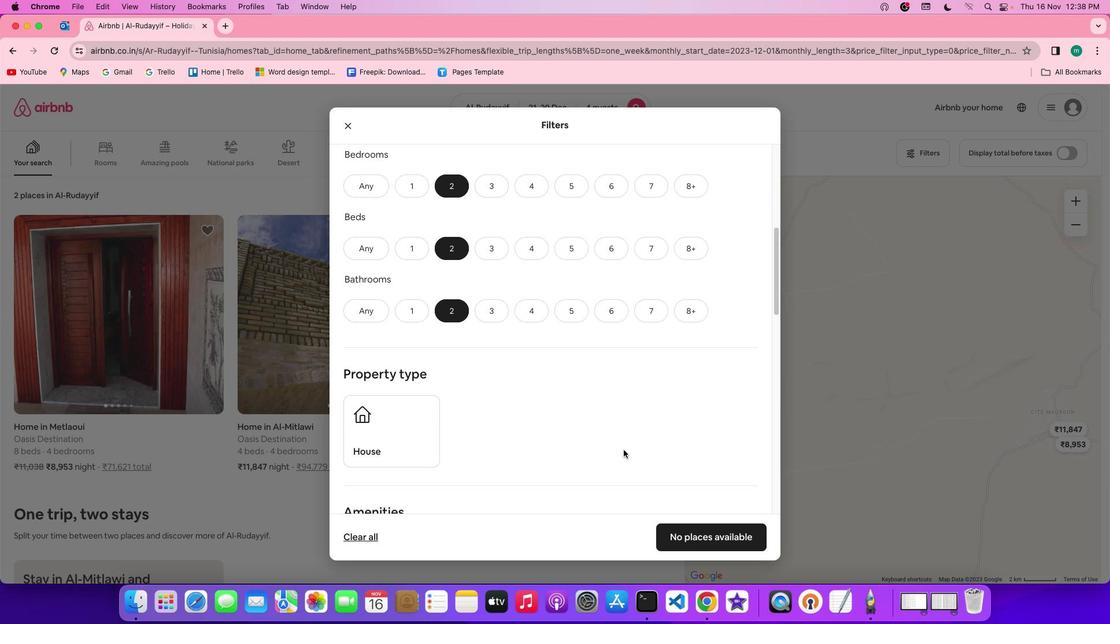 
Action: Mouse scrolled (623, 449) with delta (0, -1)
Screenshot: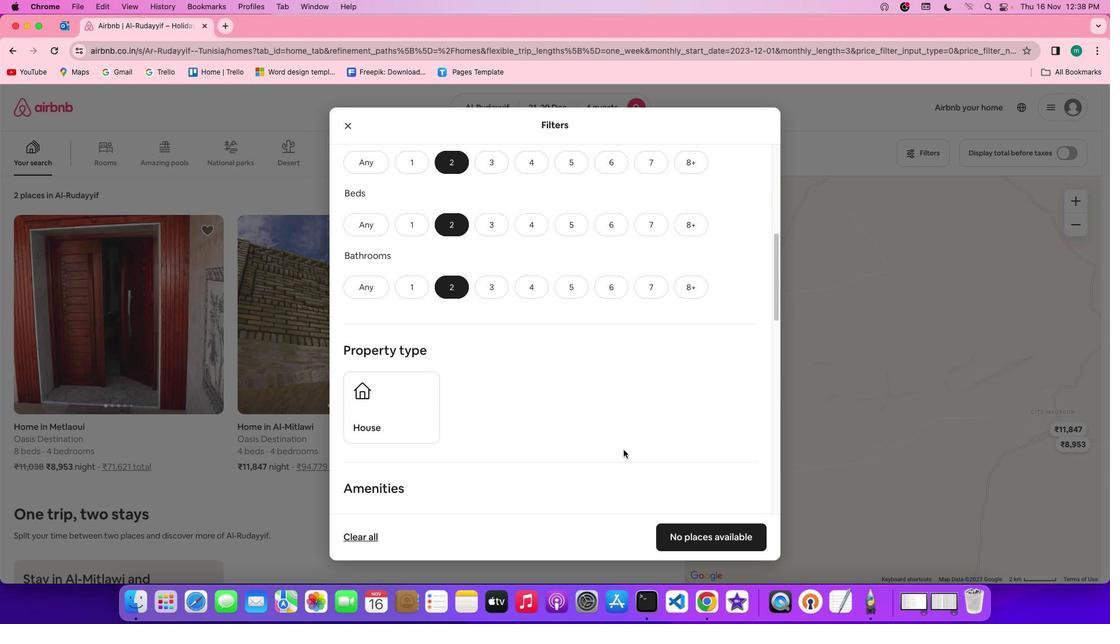 
Action: Mouse scrolled (623, 449) with delta (0, 0)
Screenshot: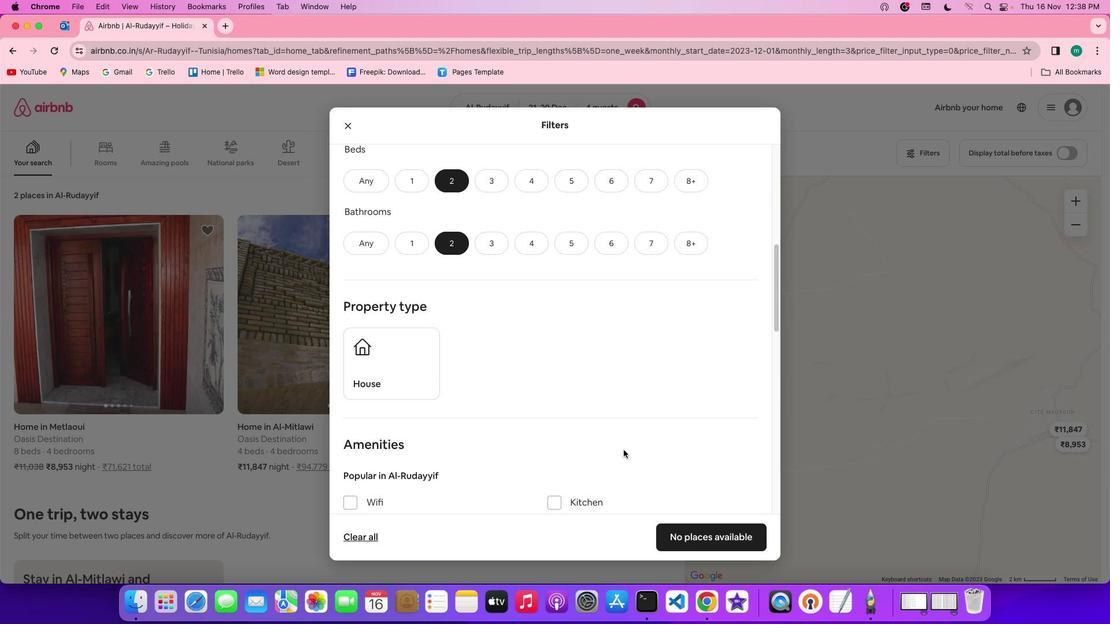 
Action: Mouse moved to (599, 436)
Screenshot: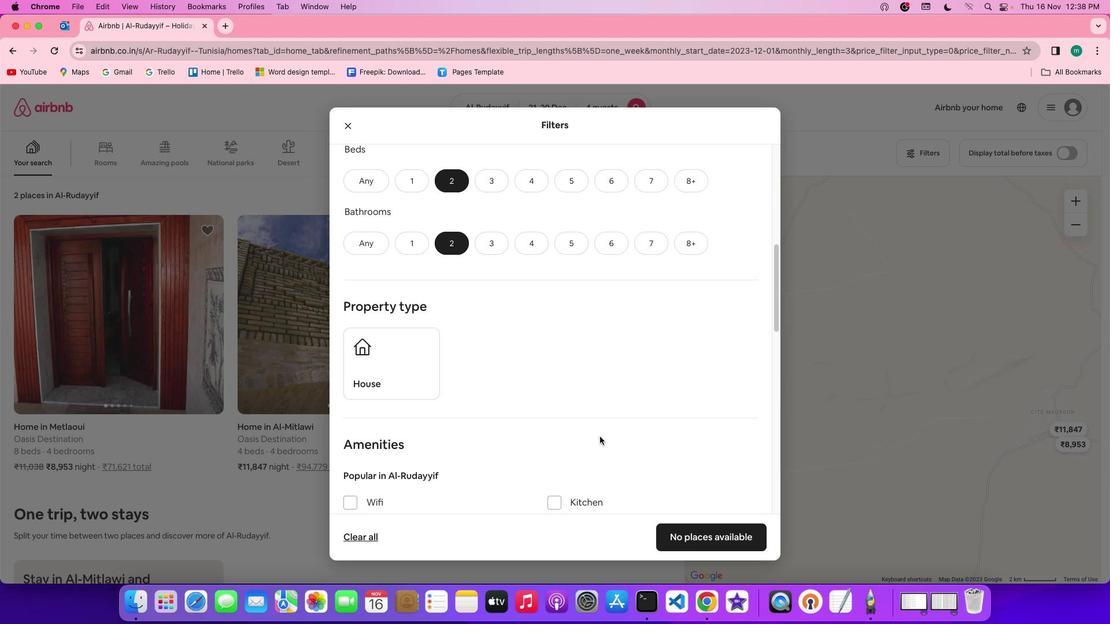 
Action: Mouse scrolled (599, 436) with delta (0, 0)
Screenshot: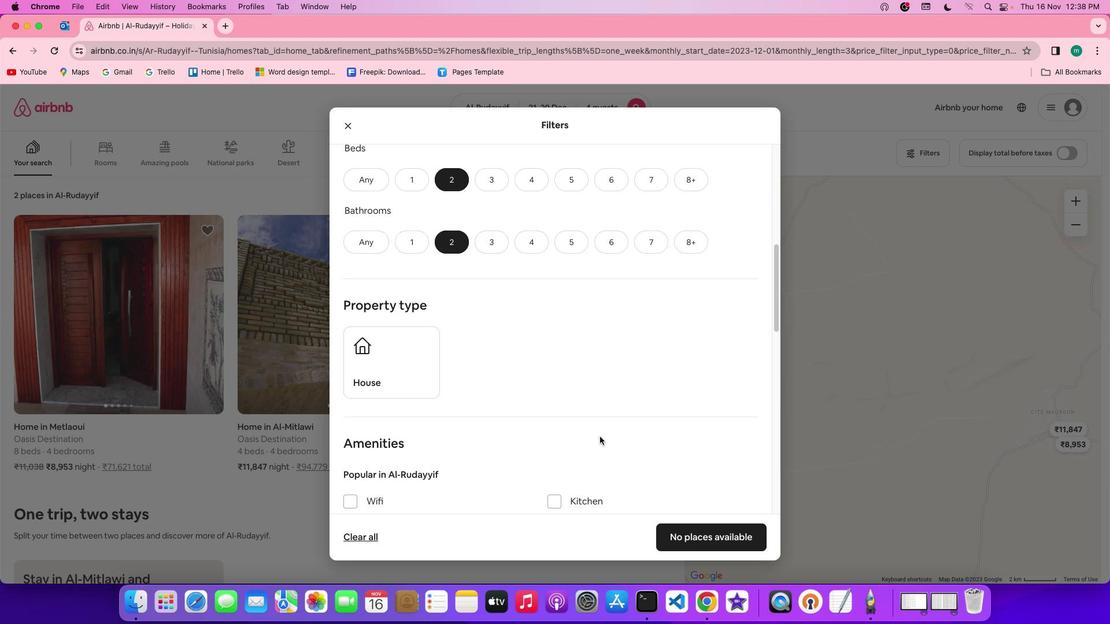 
Action: Mouse scrolled (599, 436) with delta (0, 0)
Screenshot: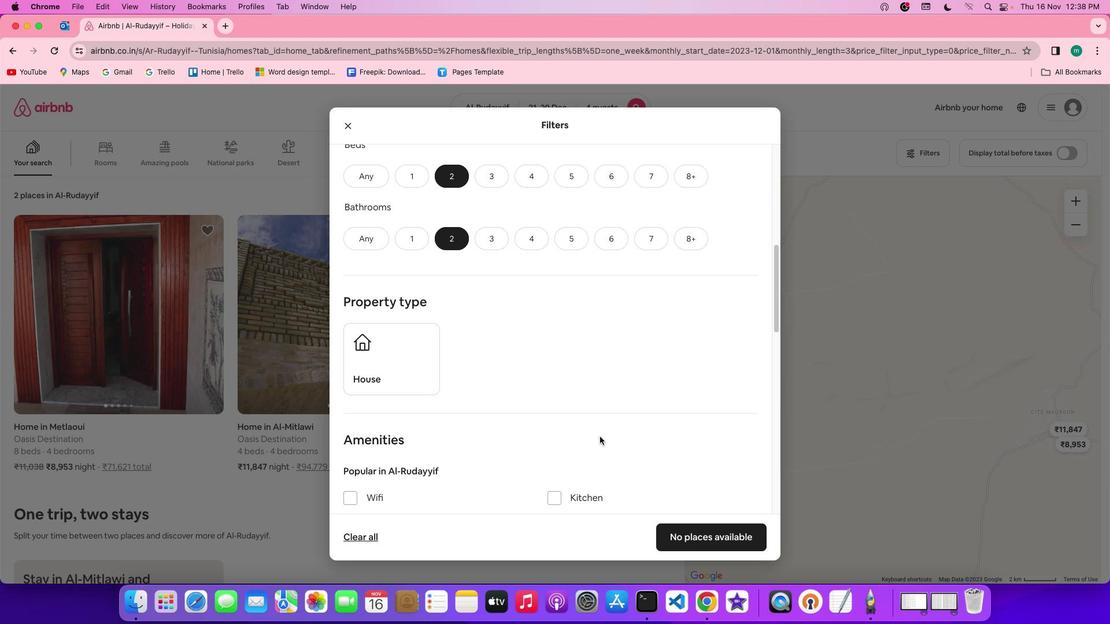 
Action: Mouse scrolled (599, 436) with delta (0, -1)
Screenshot: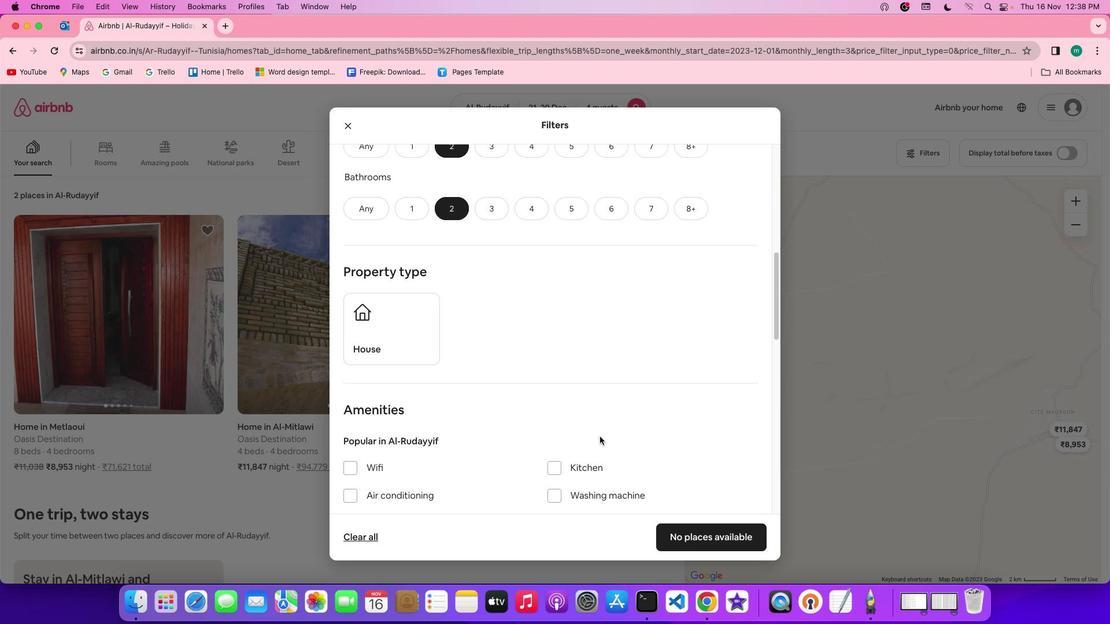 
Action: Mouse scrolled (599, 436) with delta (0, -1)
Screenshot: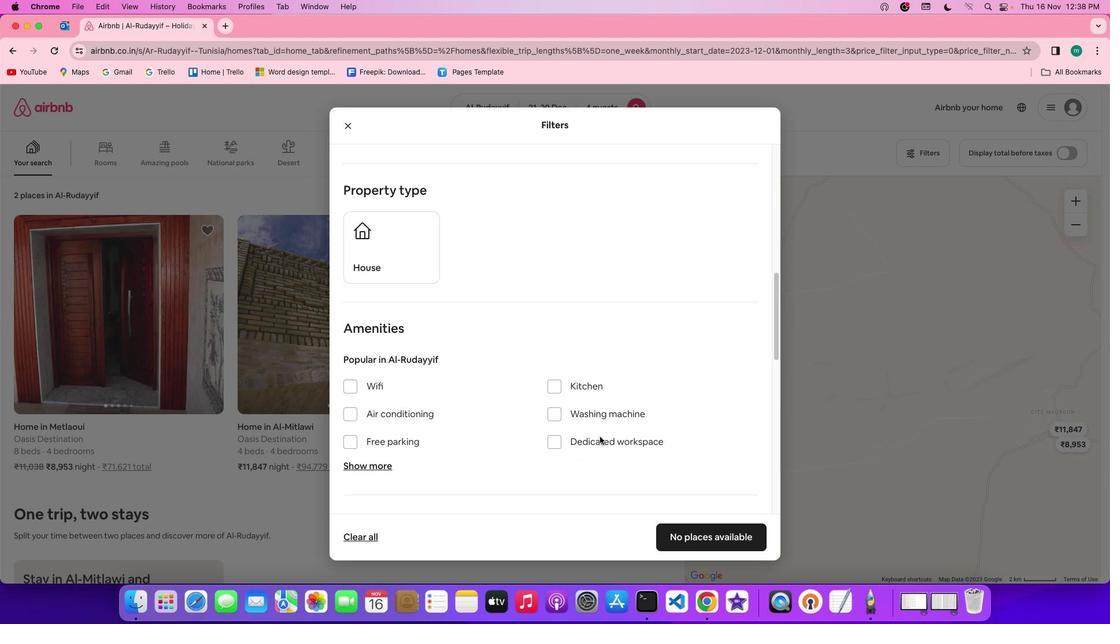 
Action: Mouse scrolled (599, 436) with delta (0, 0)
Screenshot: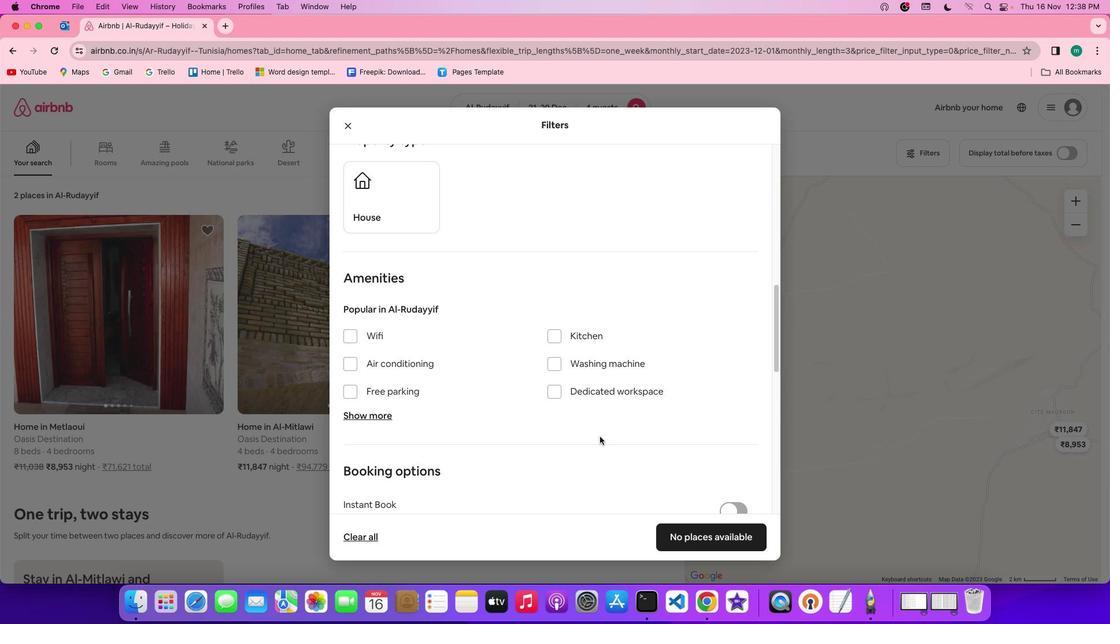 
Action: Mouse scrolled (599, 436) with delta (0, 0)
Screenshot: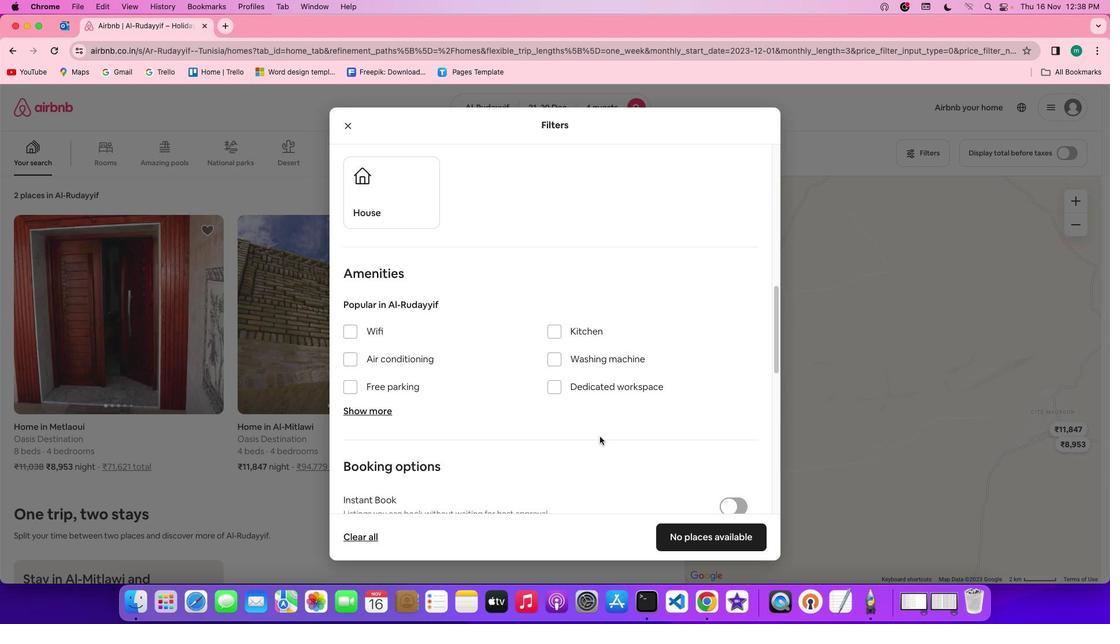 
Action: Mouse scrolled (599, 436) with delta (0, 0)
Screenshot: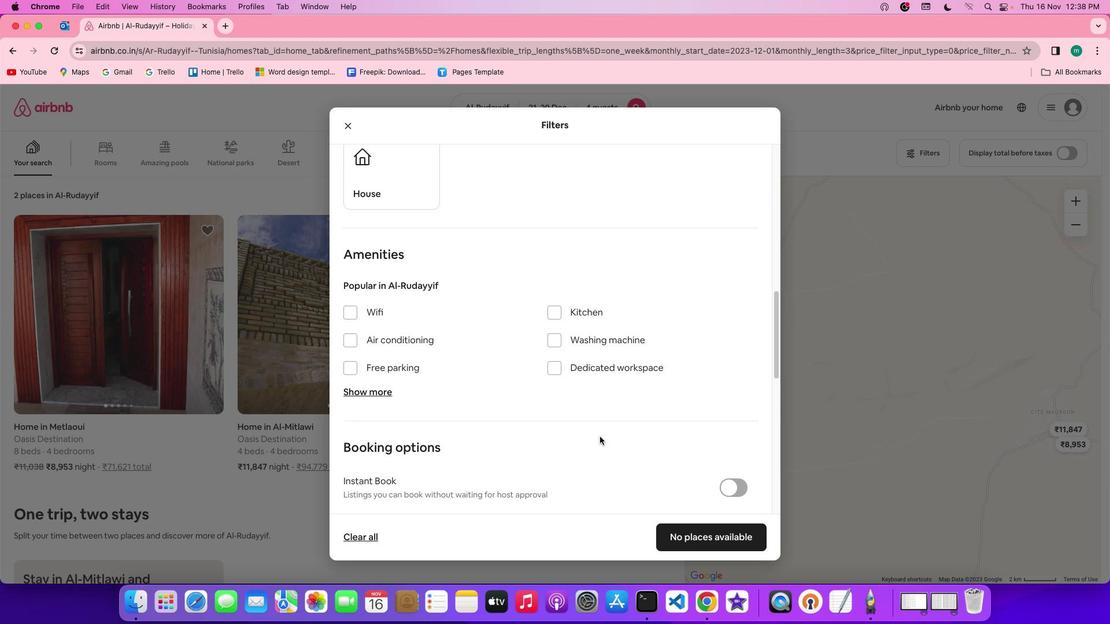 
Action: Mouse scrolled (599, 436) with delta (0, 0)
Screenshot: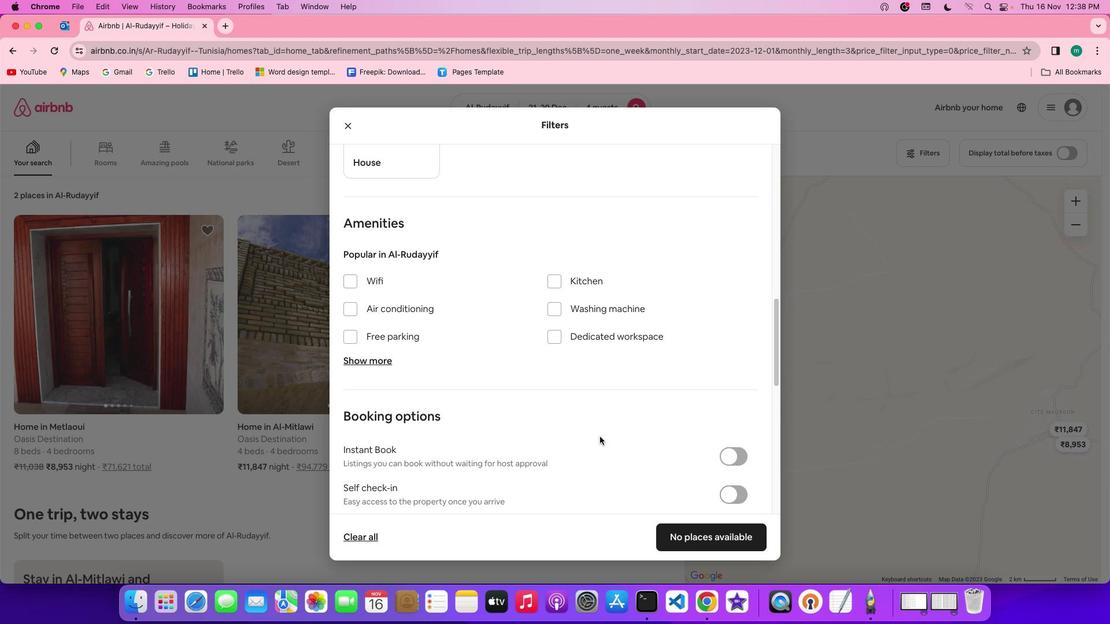 
Action: Mouse scrolled (599, 436) with delta (0, 0)
Screenshot: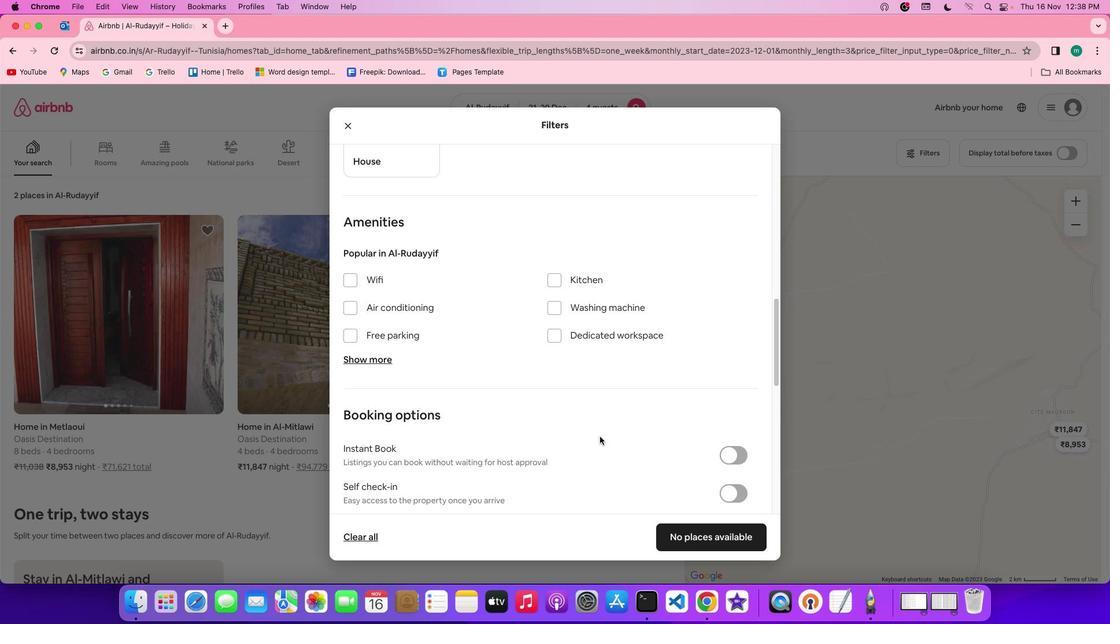
Action: Mouse scrolled (599, 436) with delta (0, 0)
Screenshot: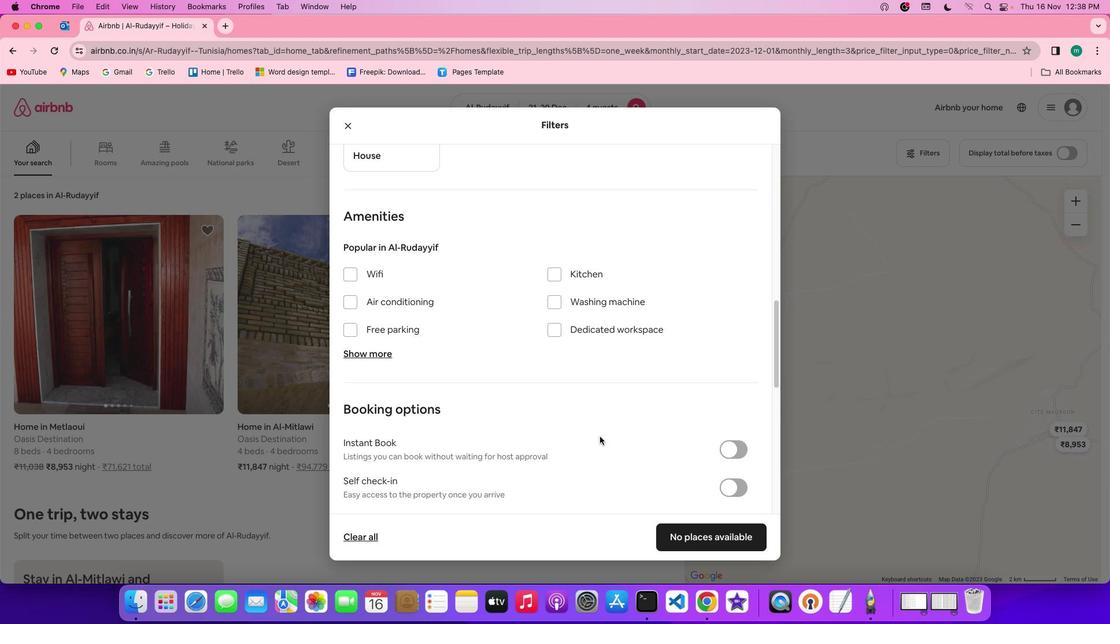 
Action: Mouse scrolled (599, 436) with delta (0, 0)
Screenshot: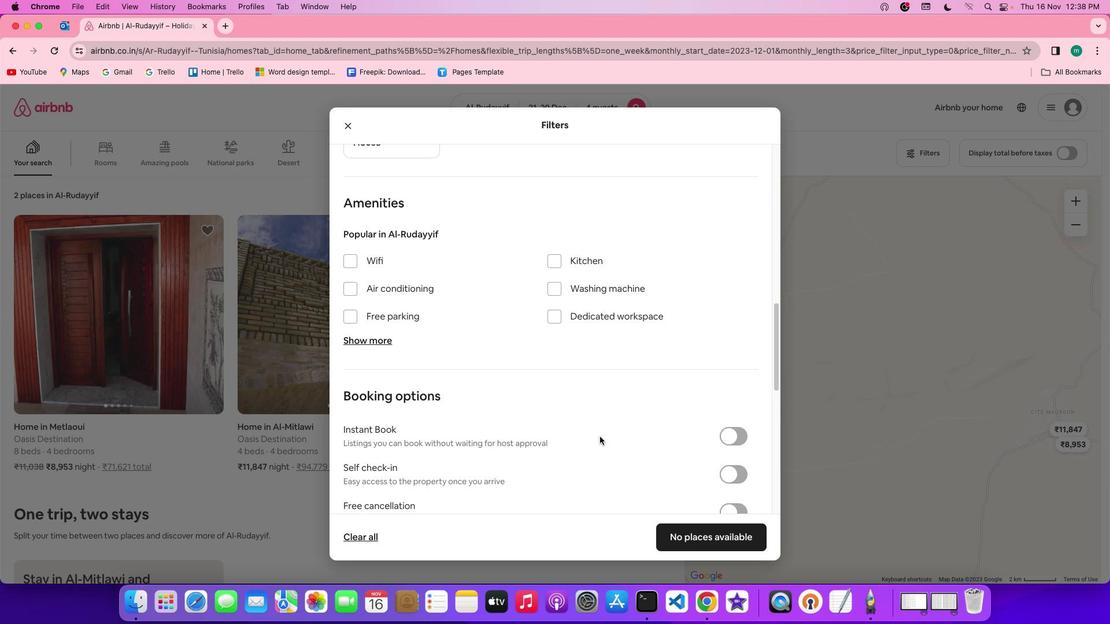 
Action: Mouse moved to (598, 434)
Screenshot: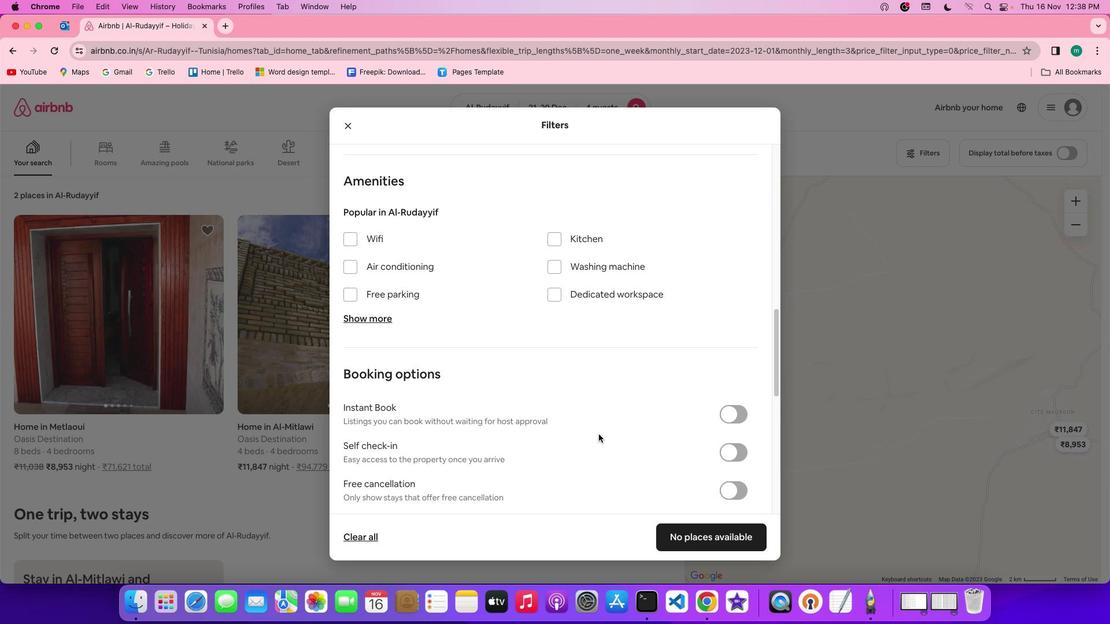 
Action: Mouse scrolled (598, 434) with delta (0, 0)
Screenshot: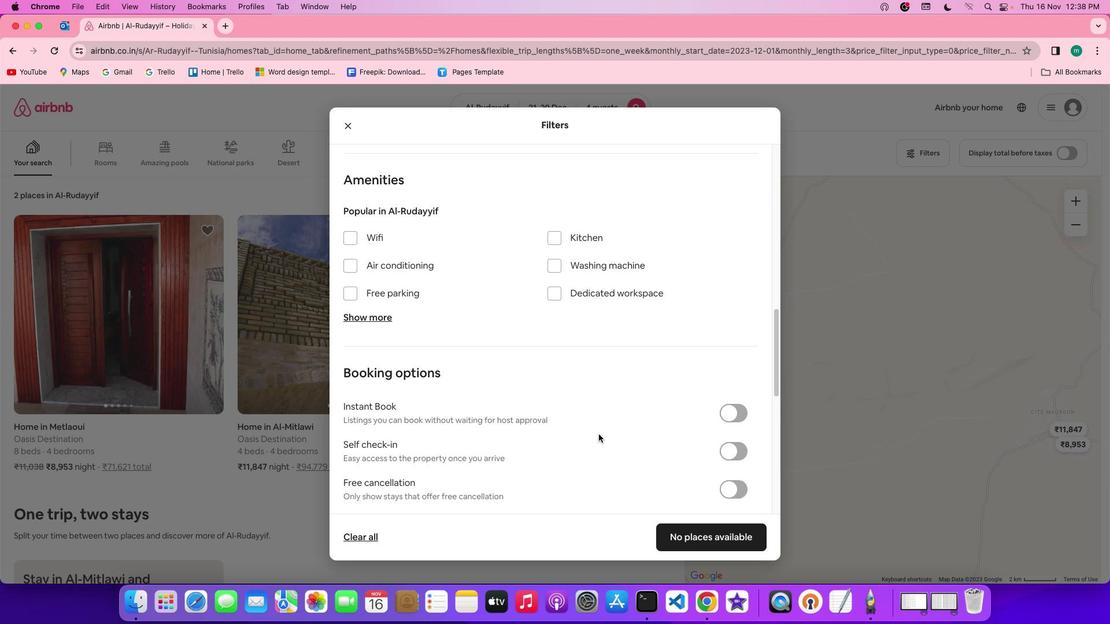 
Action: Mouse scrolled (598, 434) with delta (0, 0)
Screenshot: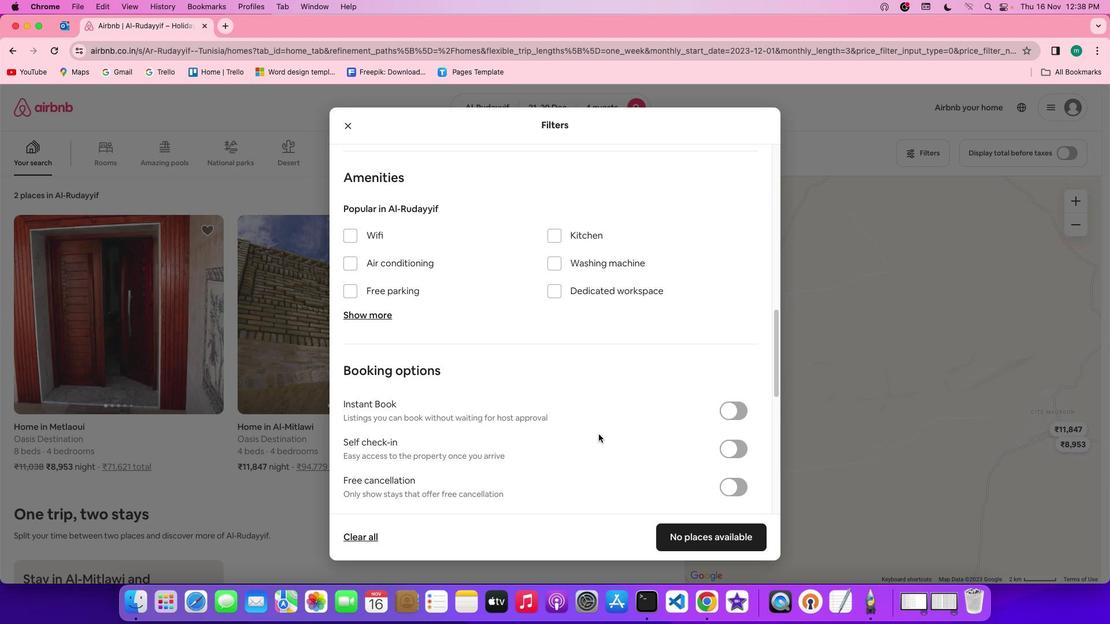 
Action: Mouse scrolled (598, 434) with delta (0, 0)
Screenshot: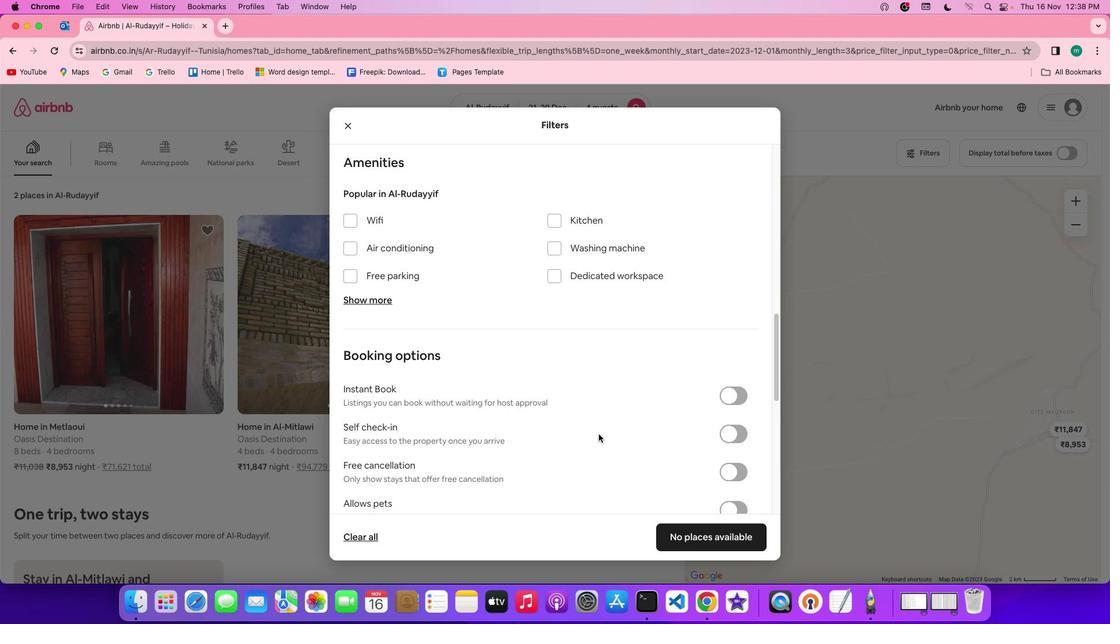 
Action: Mouse scrolled (598, 434) with delta (0, 0)
Screenshot: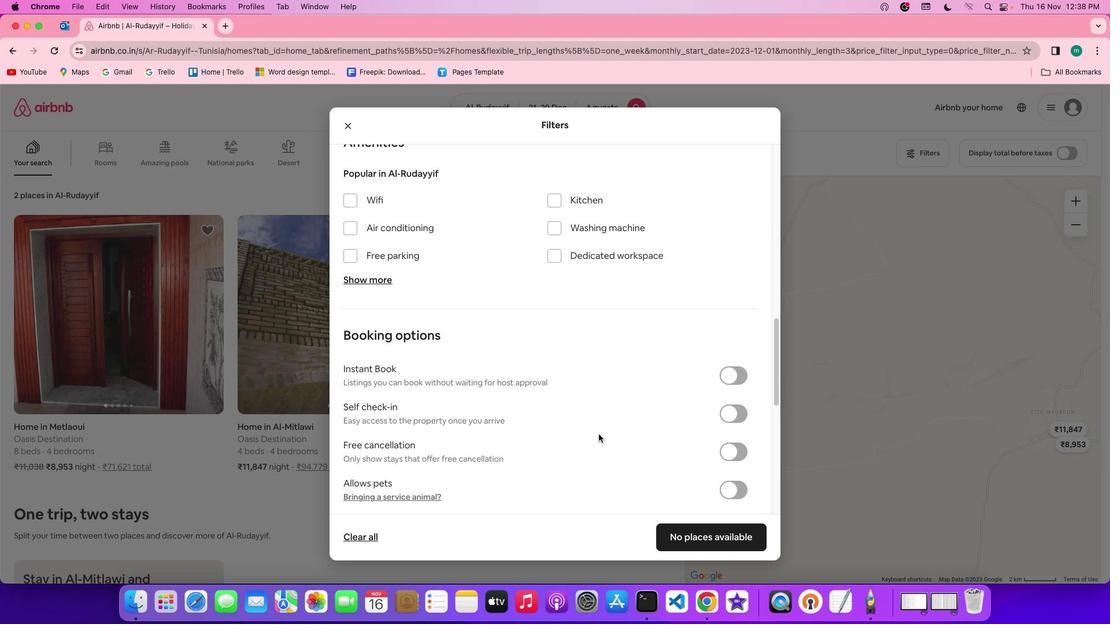 
Action: Mouse scrolled (598, 434) with delta (0, 0)
Screenshot: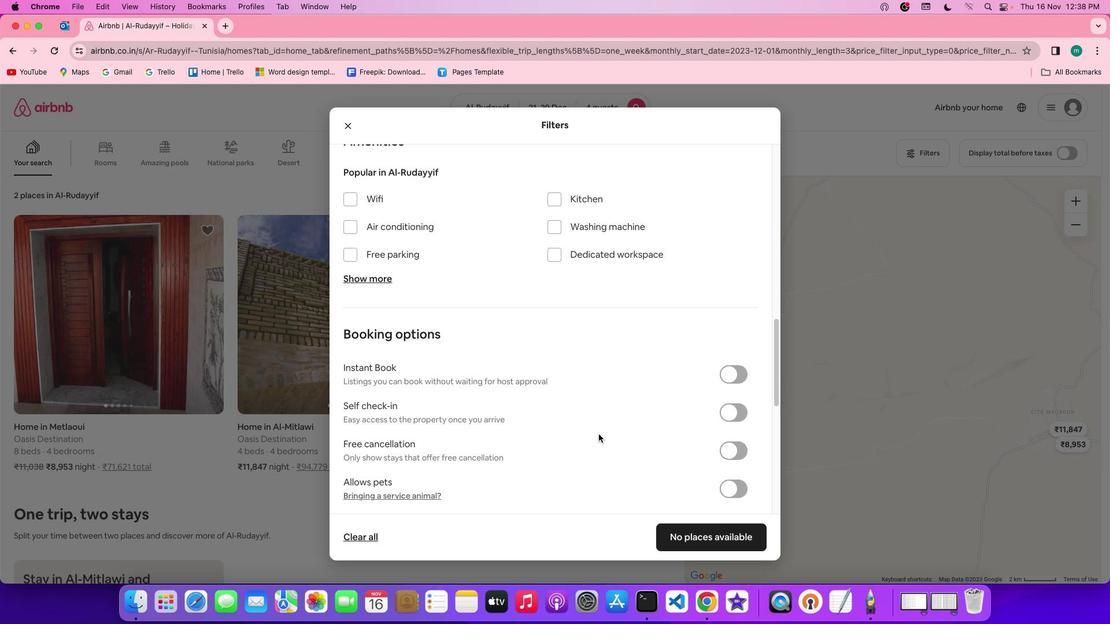 
Action: Mouse scrolled (598, 434) with delta (0, 0)
Screenshot: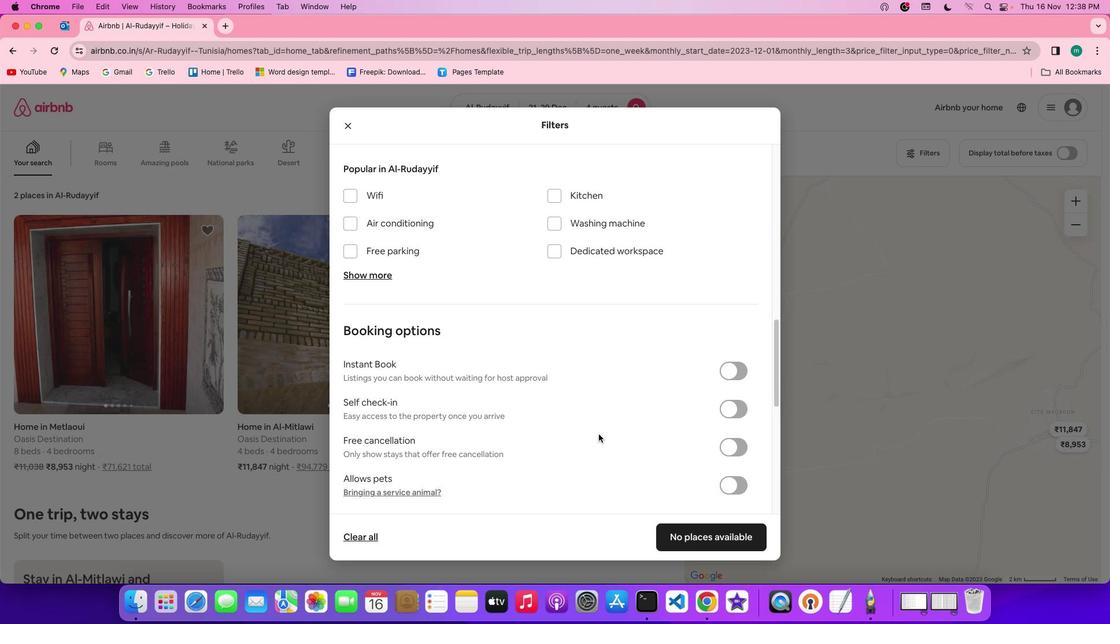 
Action: Mouse scrolled (598, 434) with delta (0, 0)
Screenshot: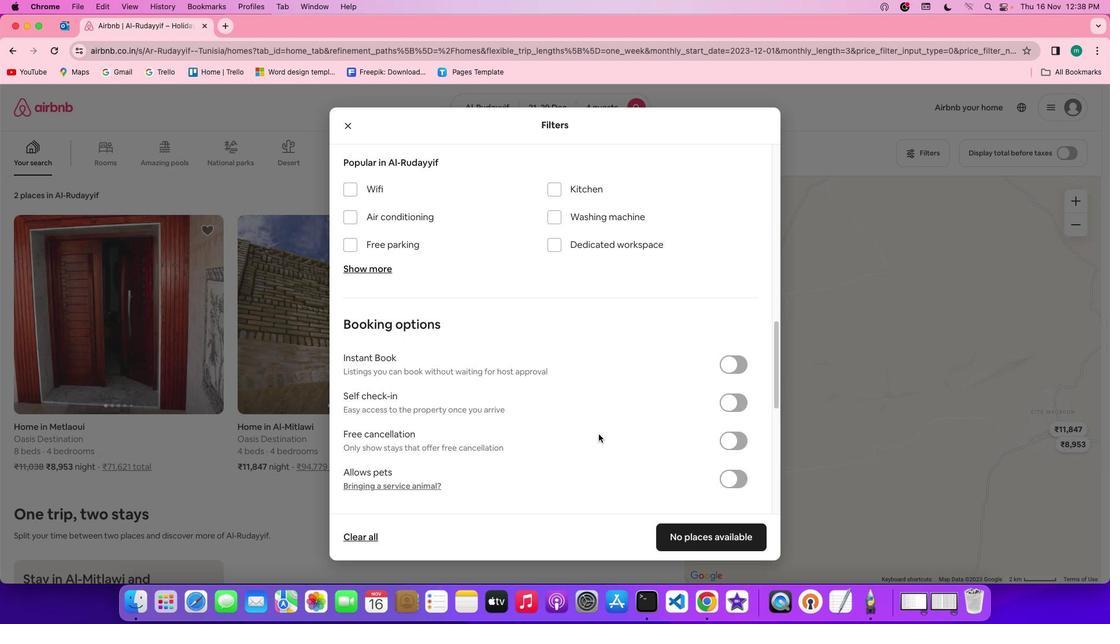 
Action: Mouse scrolled (598, 434) with delta (0, 0)
Screenshot: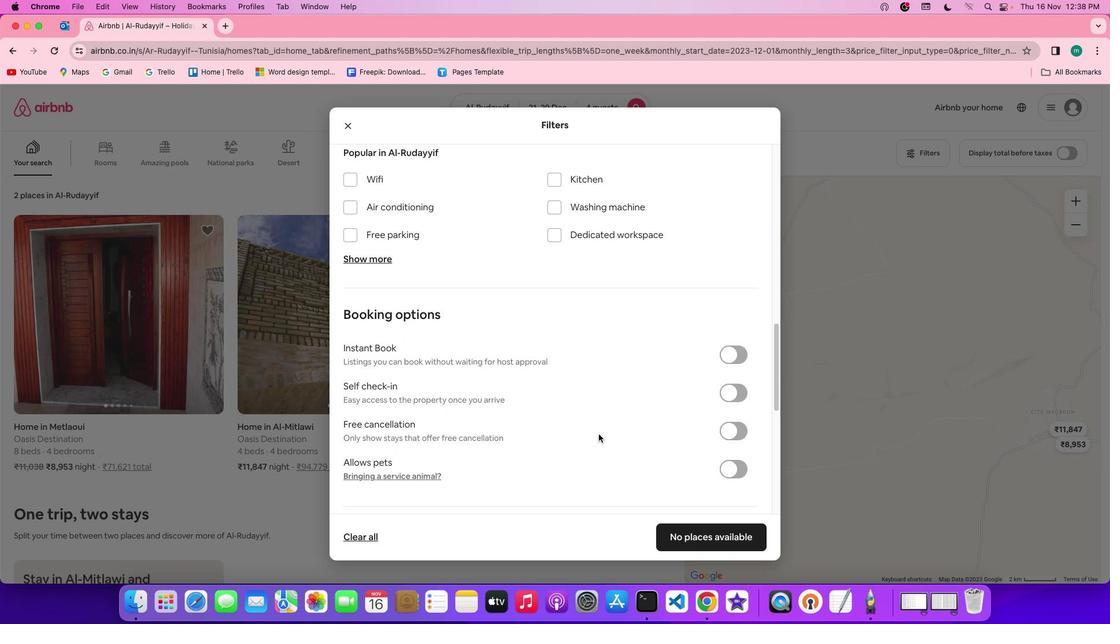 
Action: Mouse scrolled (598, 434) with delta (0, 0)
Screenshot: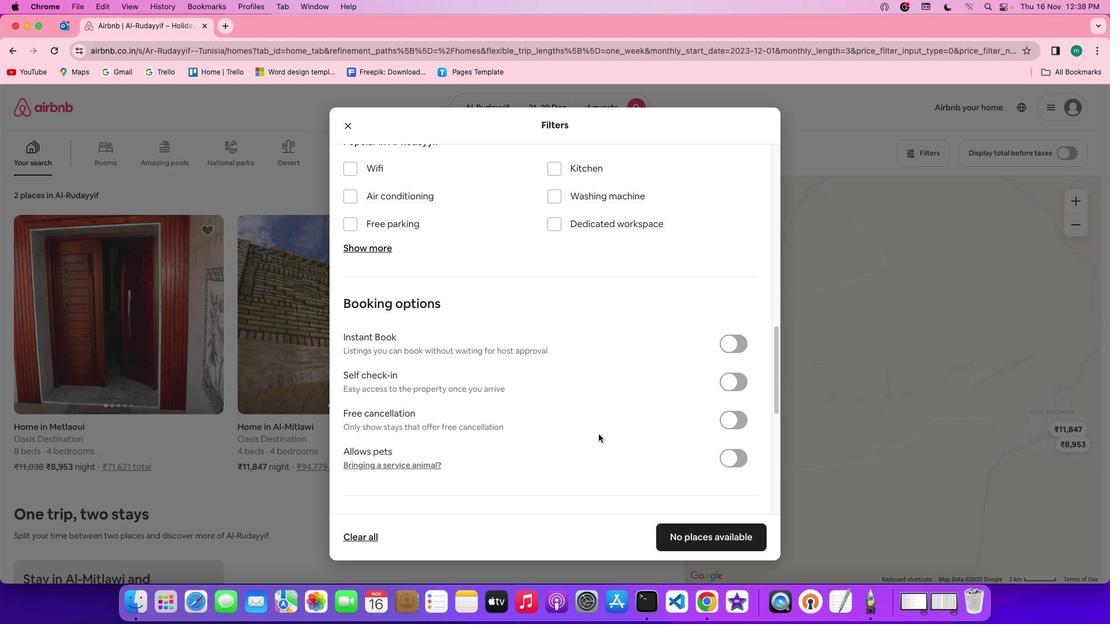 
Action: Mouse scrolled (598, 434) with delta (0, -1)
Screenshot: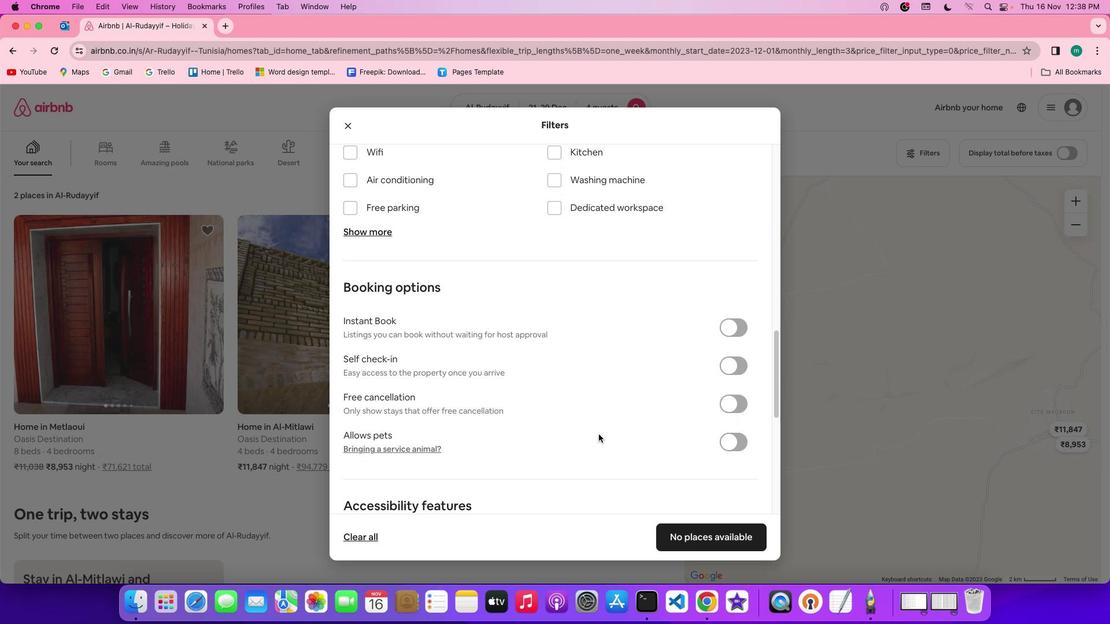 
Action: Mouse scrolled (598, 434) with delta (0, -1)
Screenshot: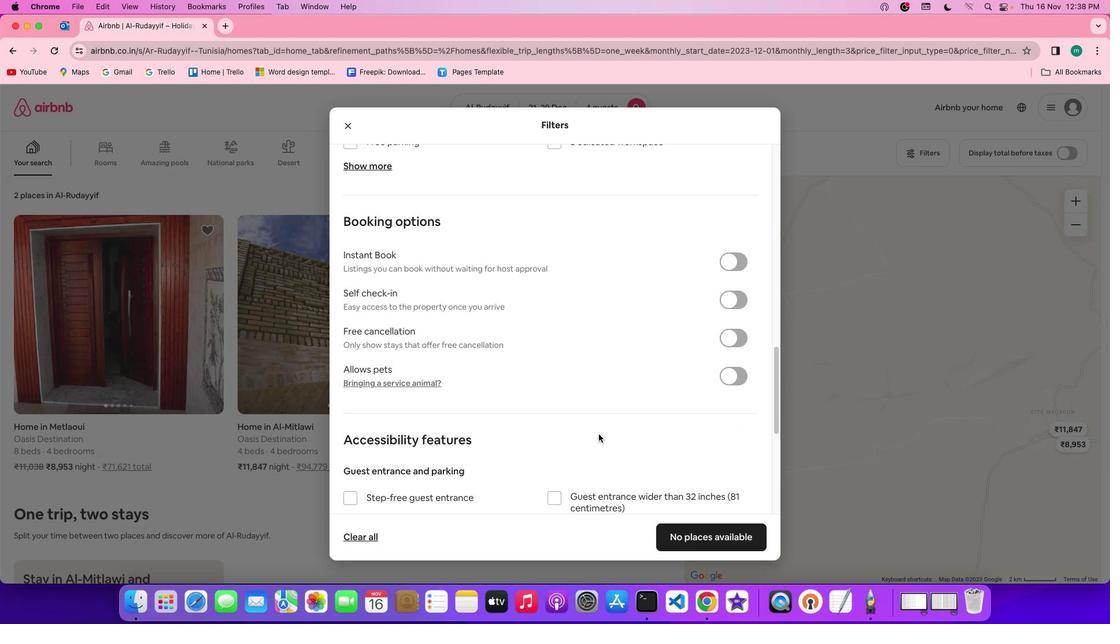
Action: Mouse moved to (621, 444)
Screenshot: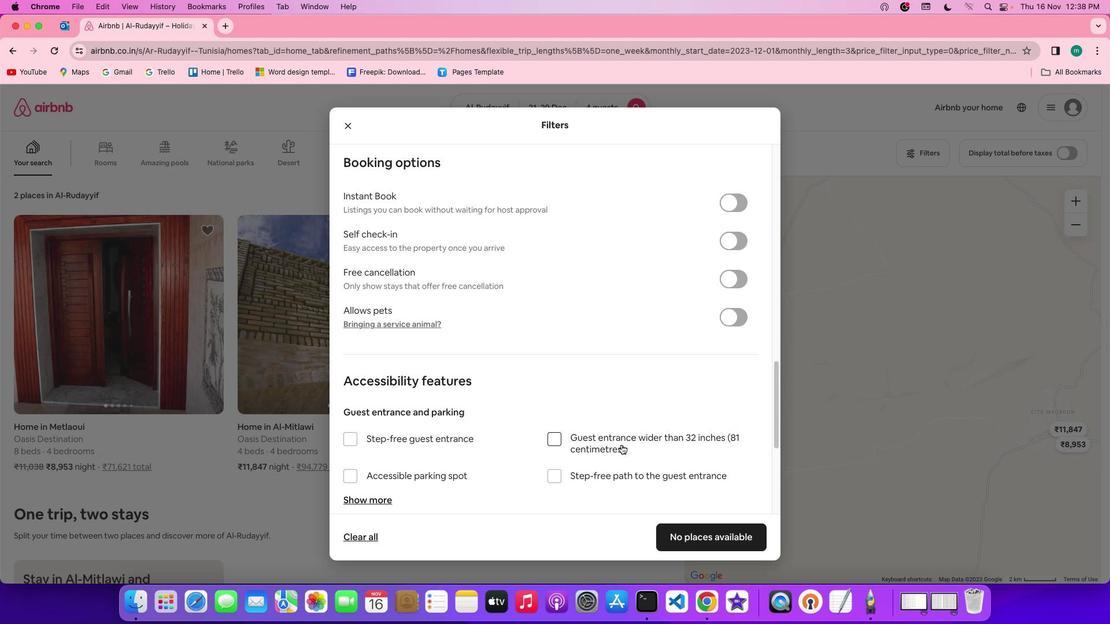 
Action: Mouse scrolled (621, 444) with delta (0, 0)
Screenshot: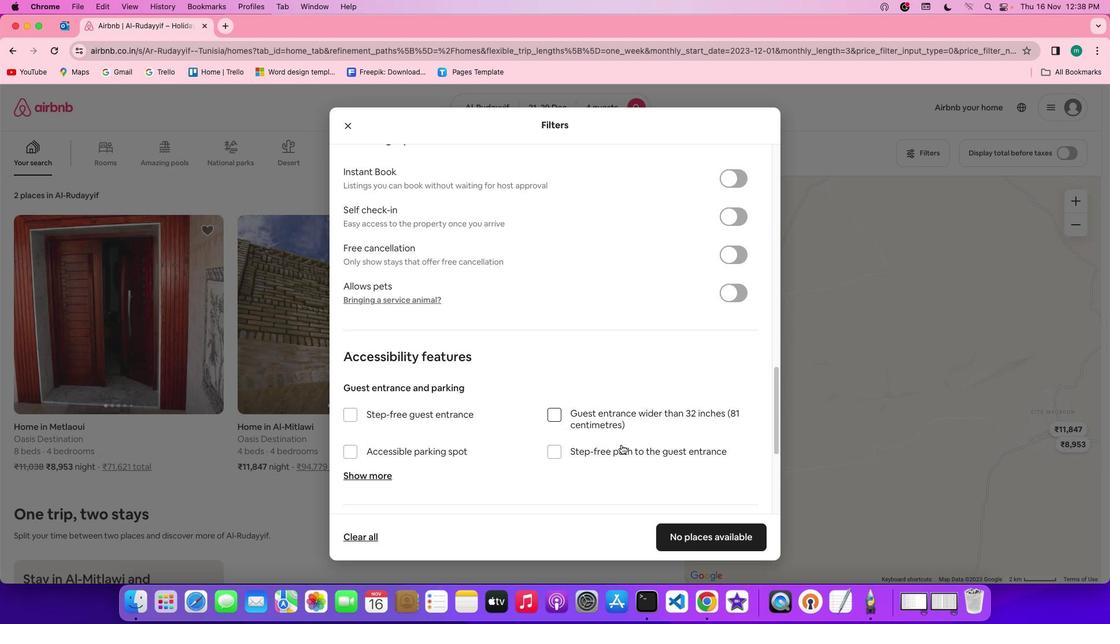 
Action: Mouse scrolled (621, 444) with delta (0, 0)
Screenshot: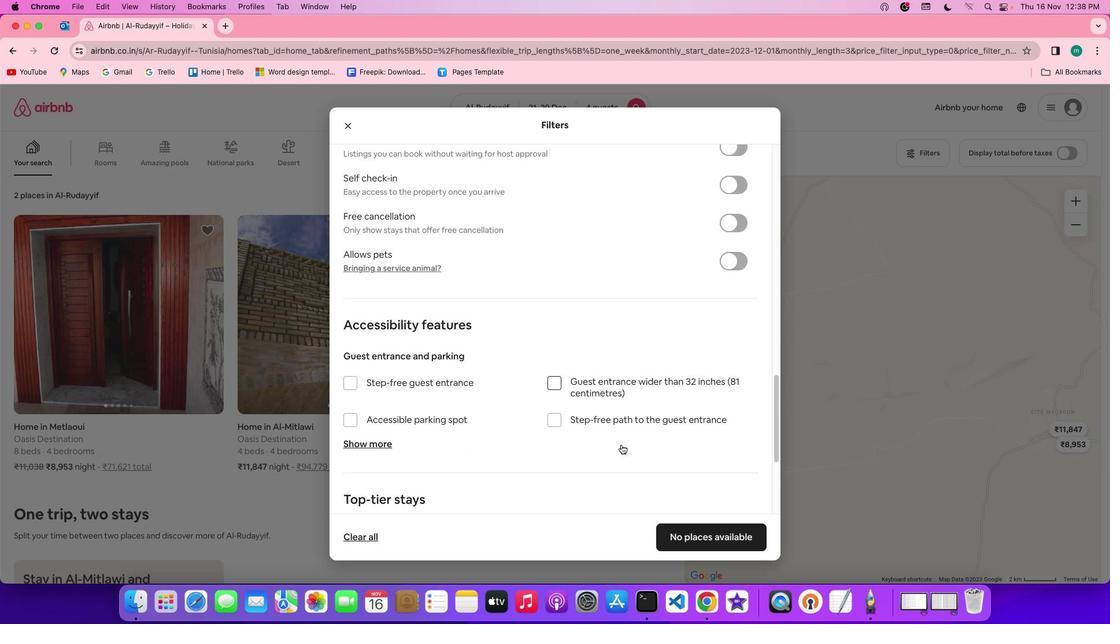 
Action: Mouse scrolled (621, 444) with delta (0, -1)
Screenshot: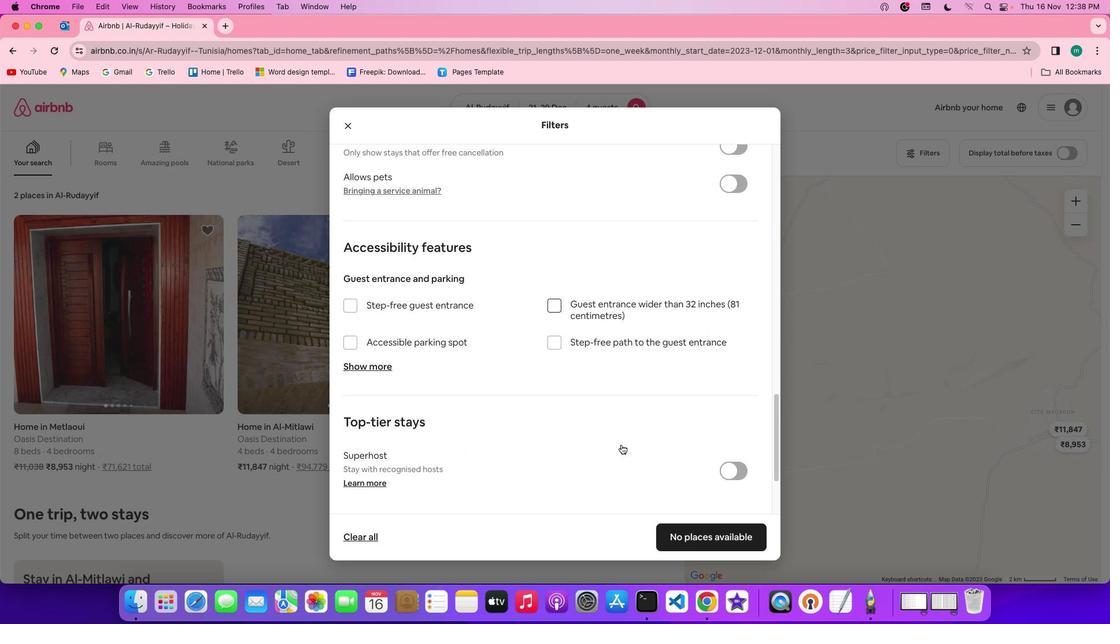 
Action: Mouse scrolled (621, 444) with delta (0, -2)
Screenshot: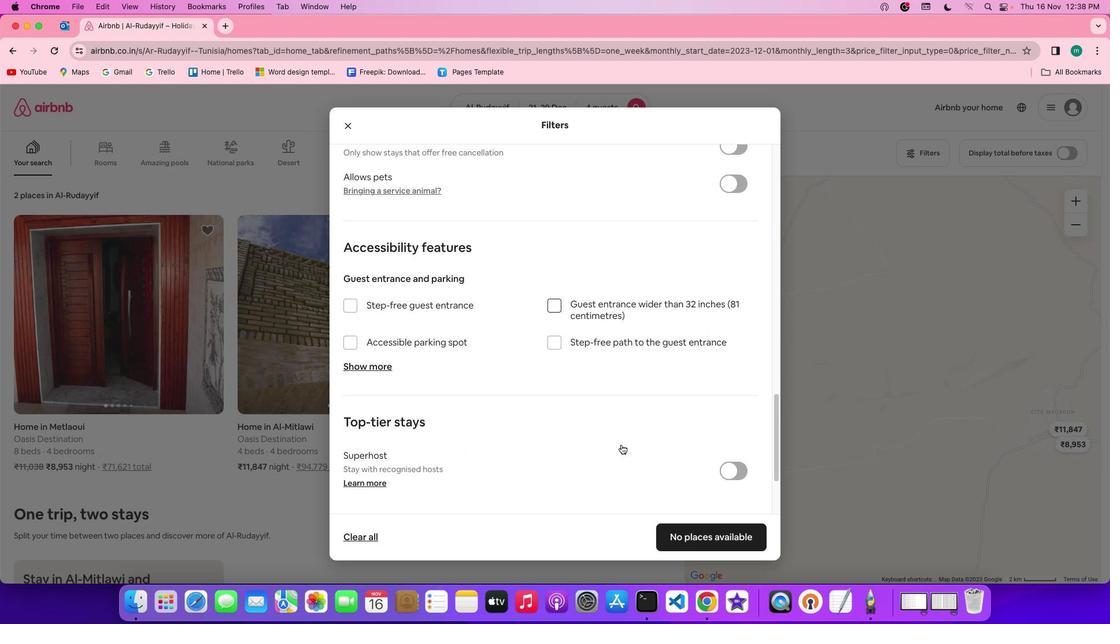 
Action: Mouse scrolled (621, 444) with delta (0, -2)
Screenshot: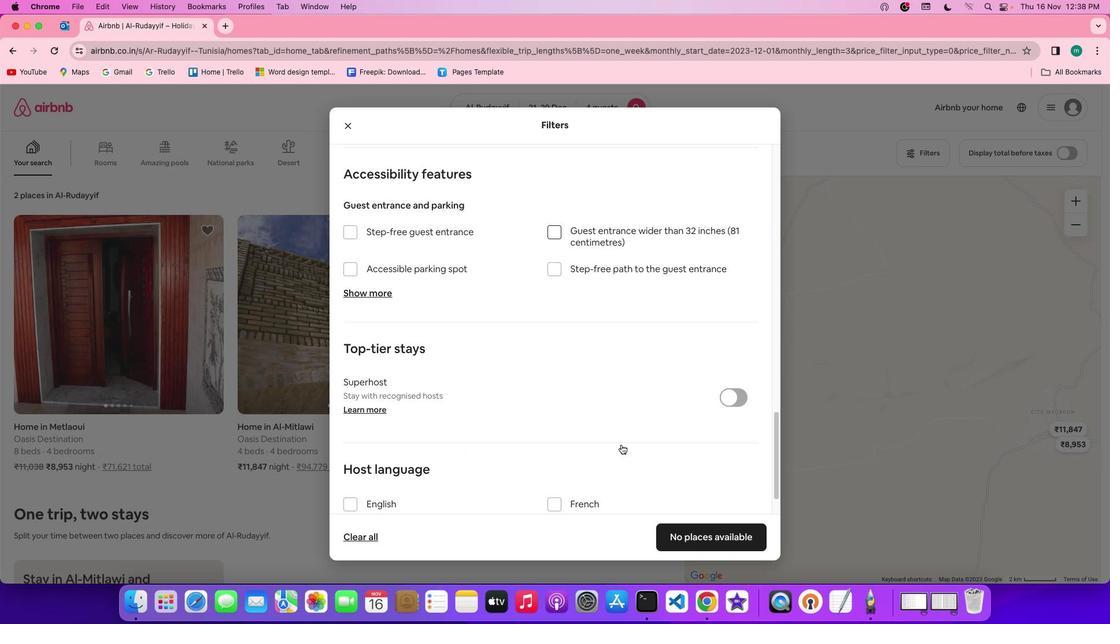 
Action: Mouse moved to (681, 472)
Screenshot: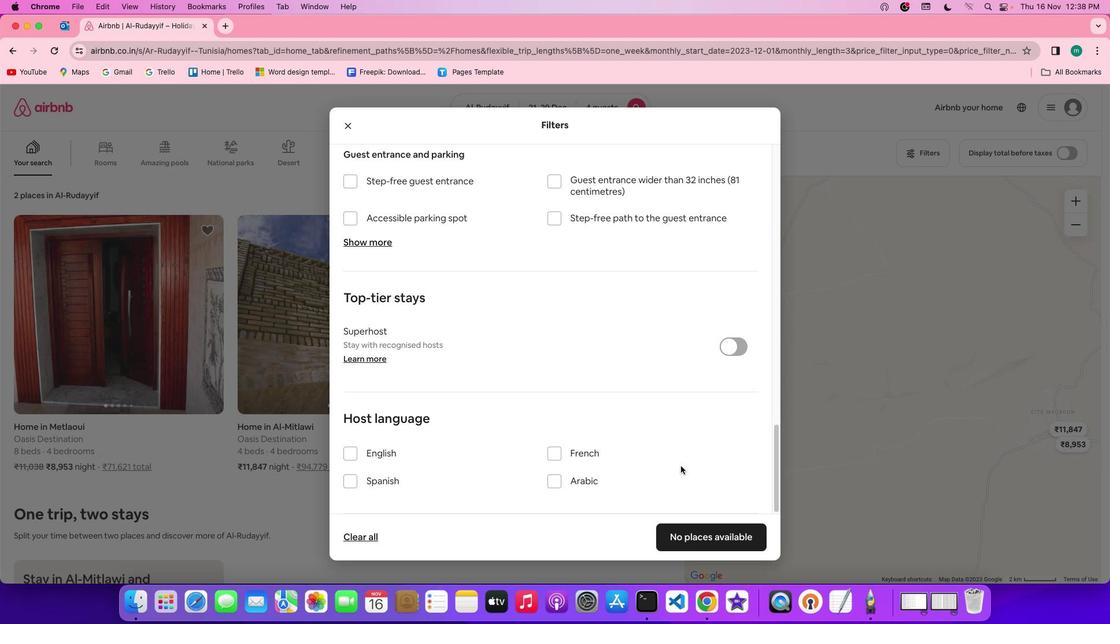 
Action: Mouse scrolled (681, 472) with delta (0, 0)
Screenshot: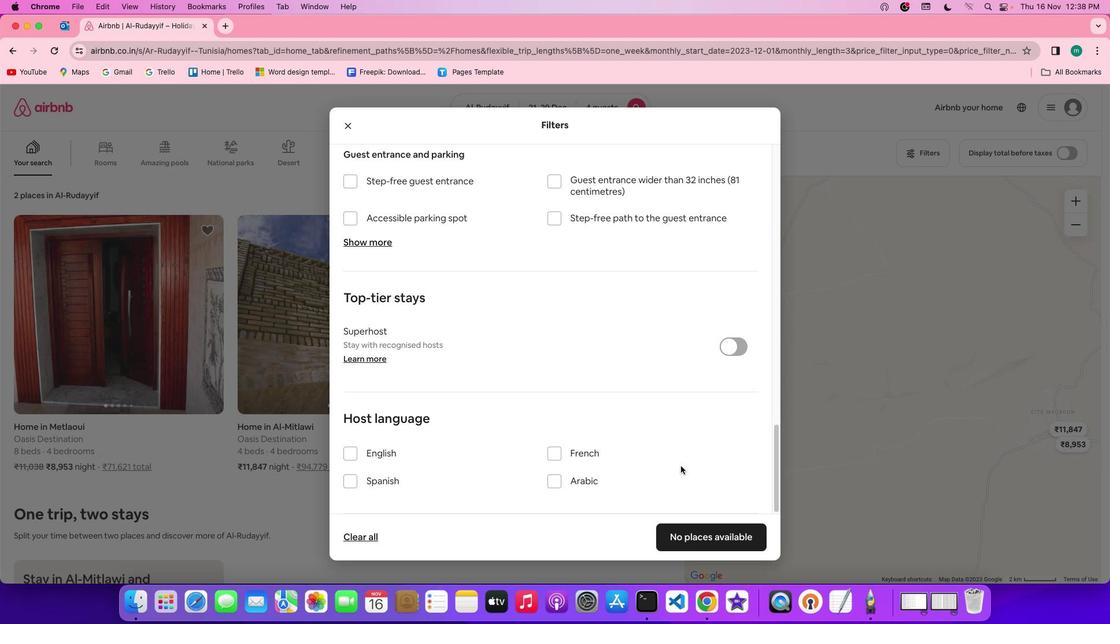 
Action: Mouse moved to (680, 469)
Screenshot: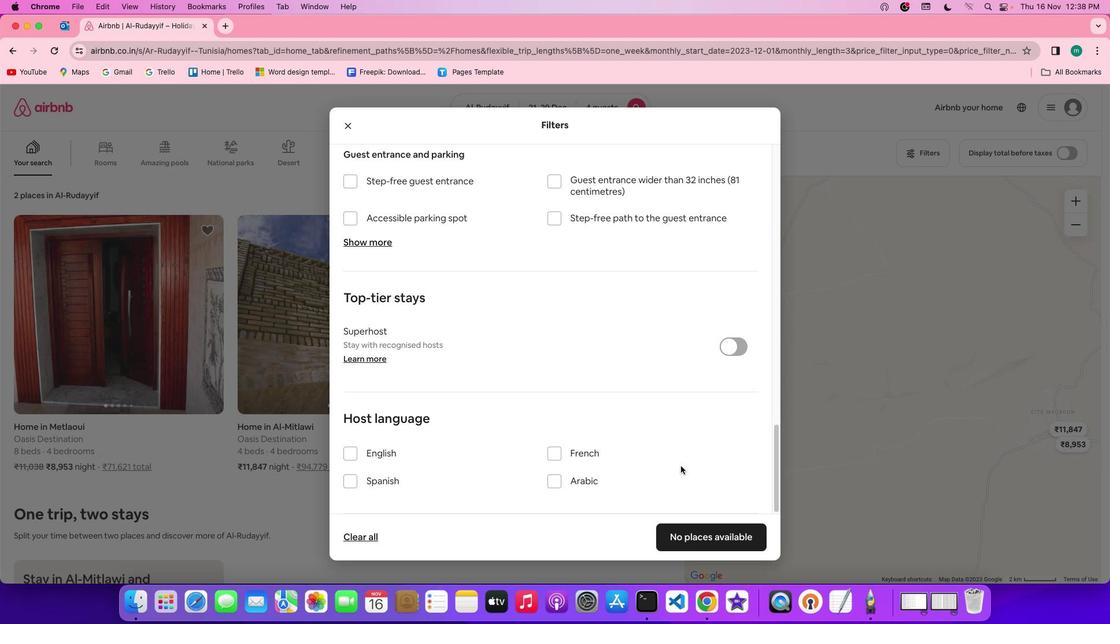 
Action: Mouse scrolled (680, 469) with delta (0, 0)
Screenshot: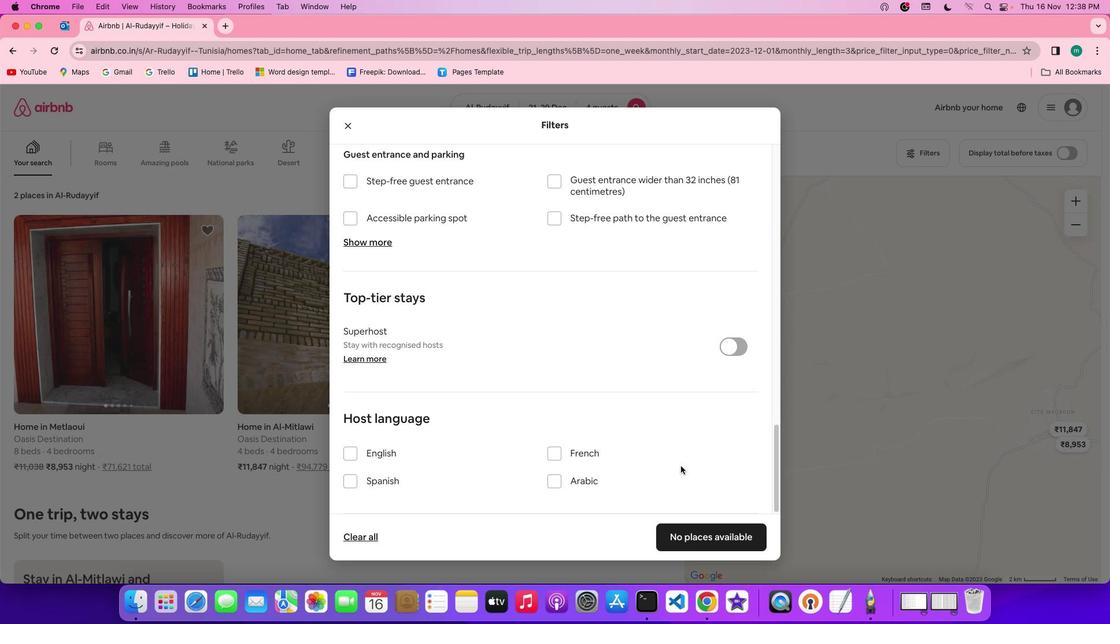 
Action: Mouse moved to (680, 467)
Screenshot: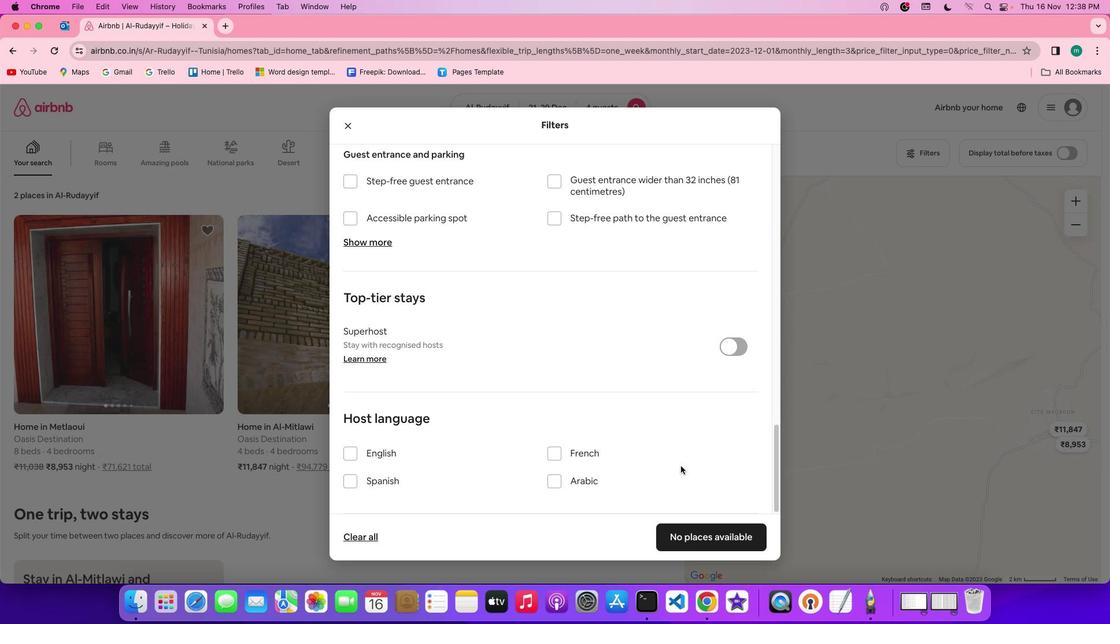 
Action: Mouse scrolled (680, 467) with delta (0, -1)
Screenshot: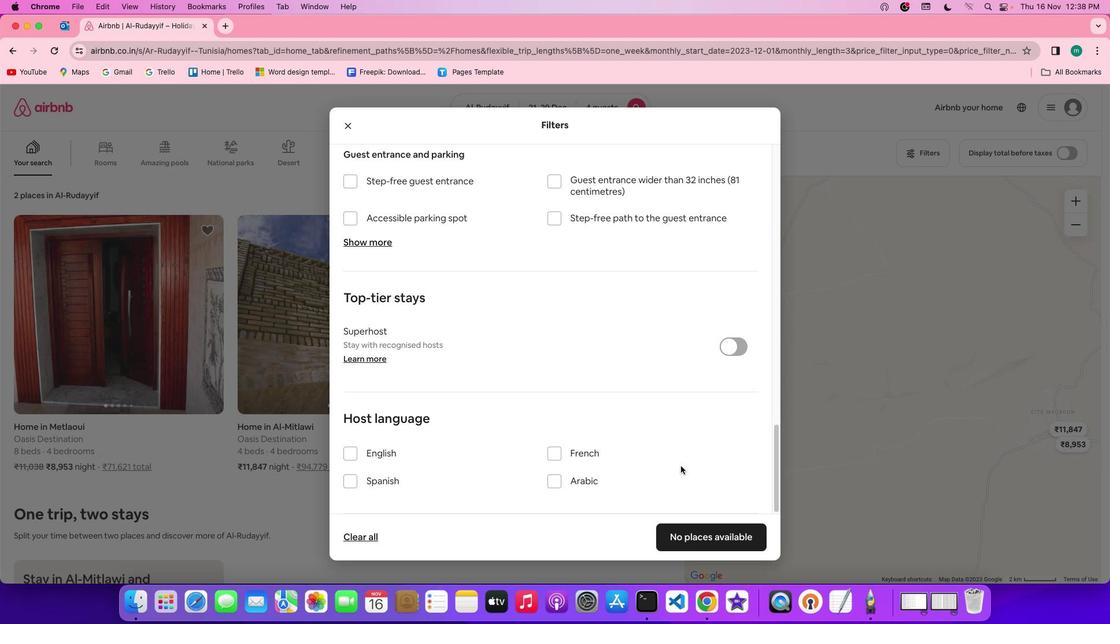 
Action: Mouse moved to (680, 467)
Screenshot: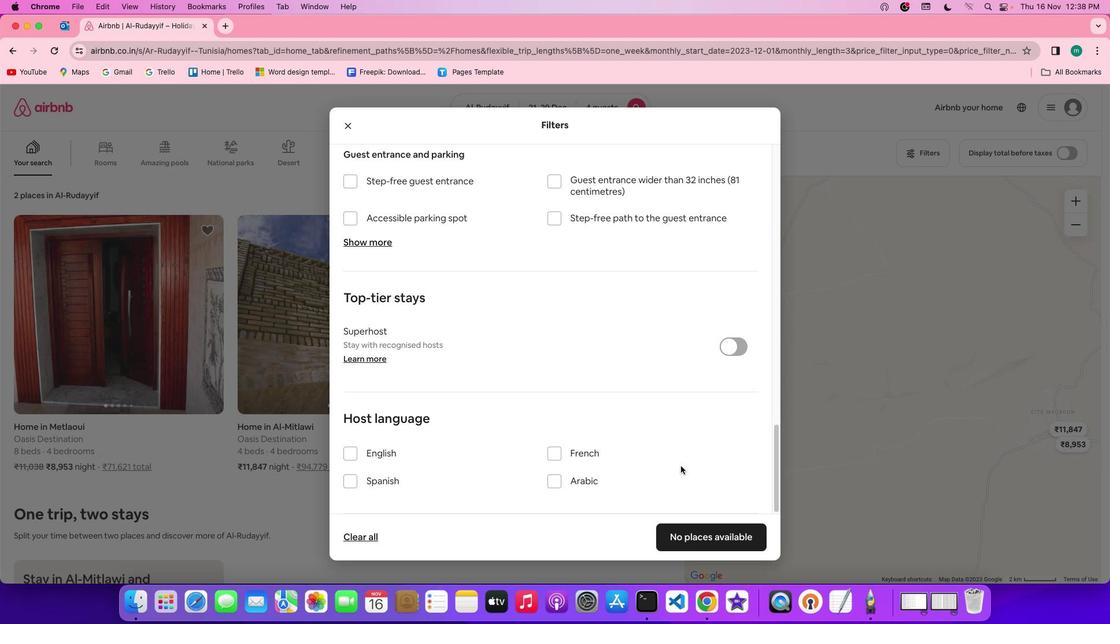 
Action: Mouse scrolled (680, 467) with delta (0, -2)
Screenshot: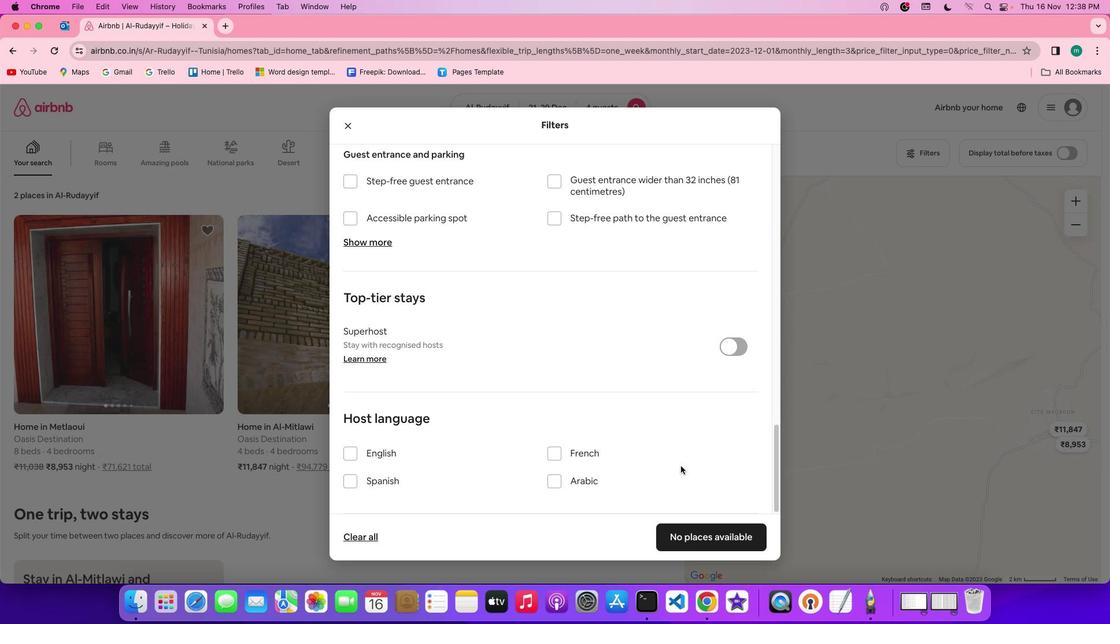 
Action: Mouse moved to (680, 466)
Screenshot: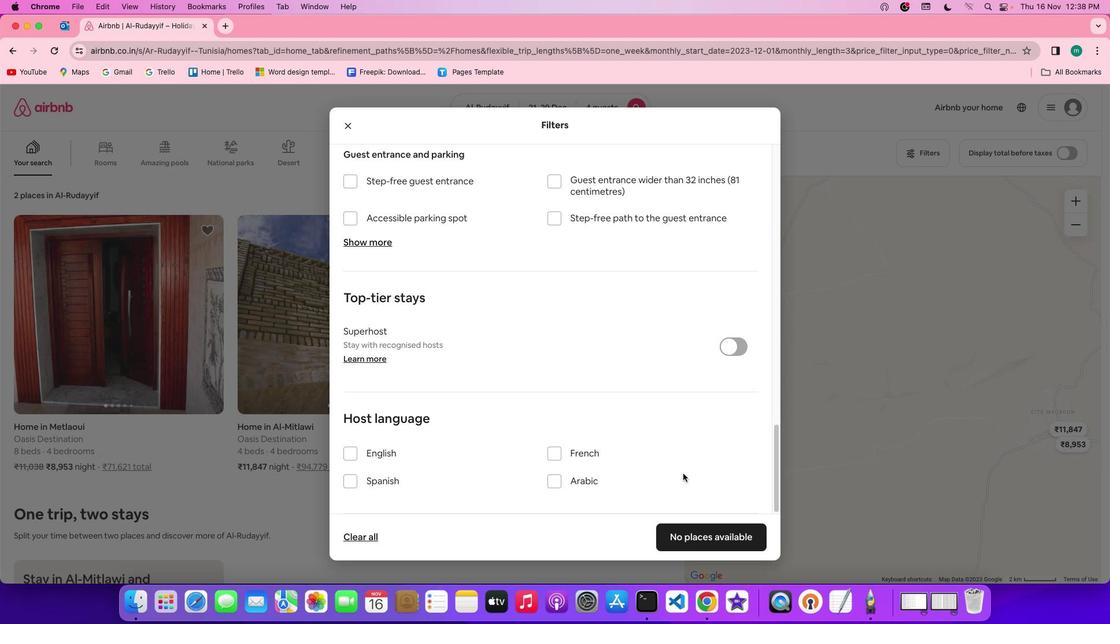 
Action: Mouse scrolled (680, 466) with delta (0, -2)
Screenshot: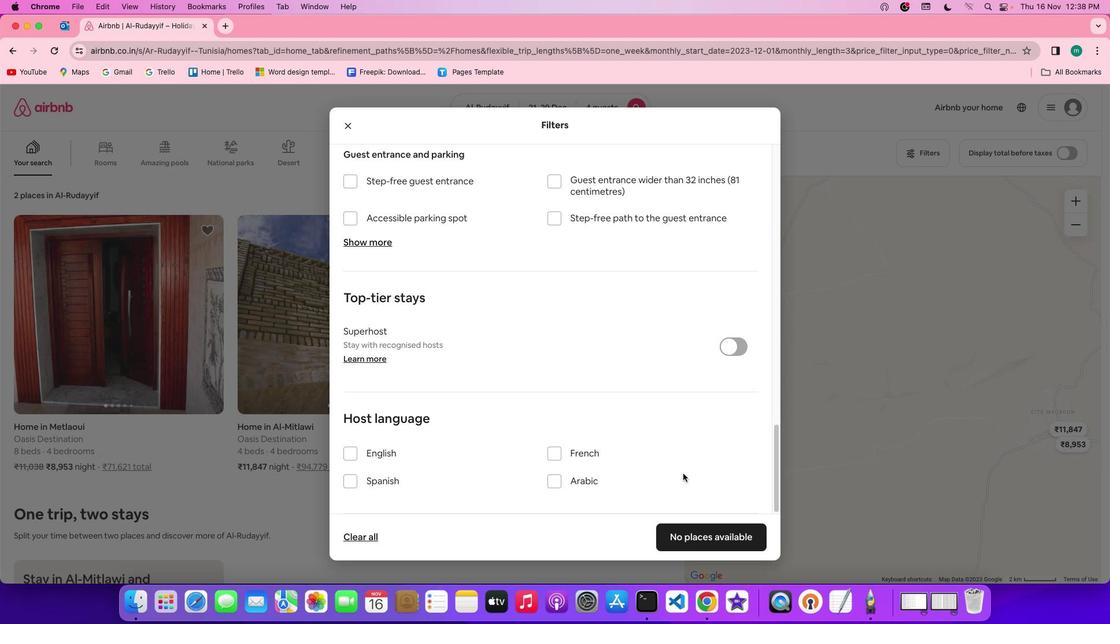 
Action: Mouse moved to (725, 537)
Screenshot: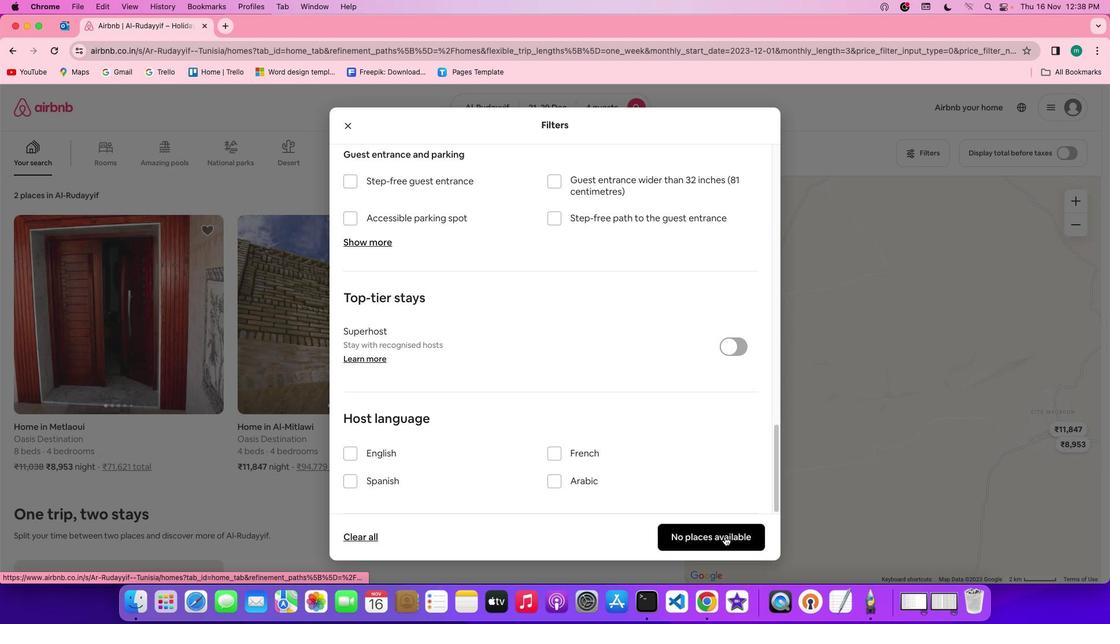 
Action: Mouse pressed left at (725, 537)
Screenshot: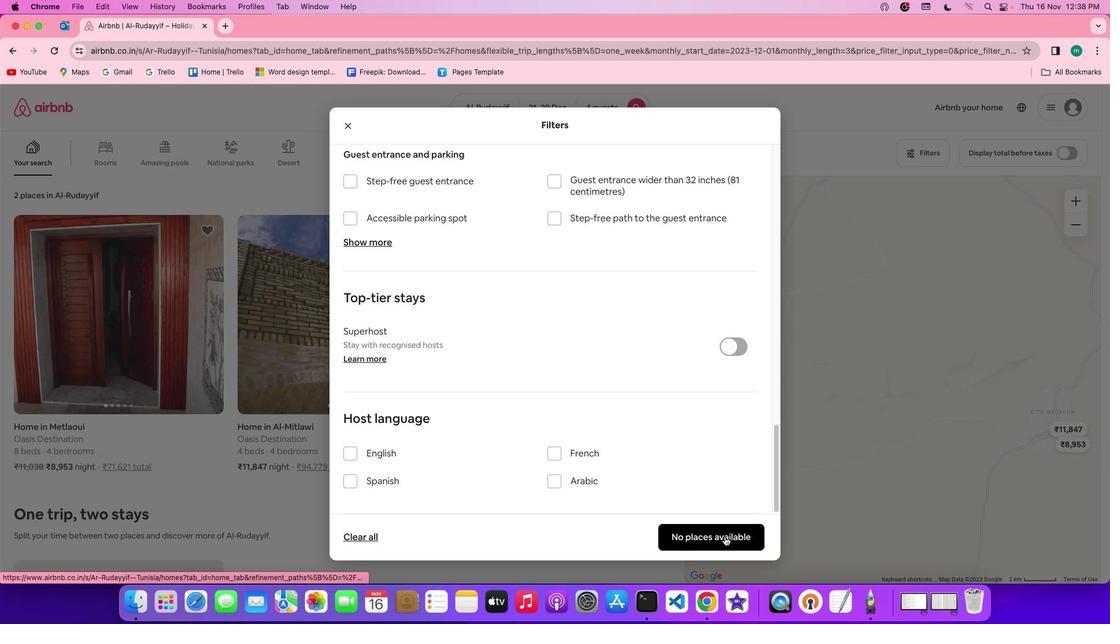
Action: Mouse moved to (330, 392)
Screenshot: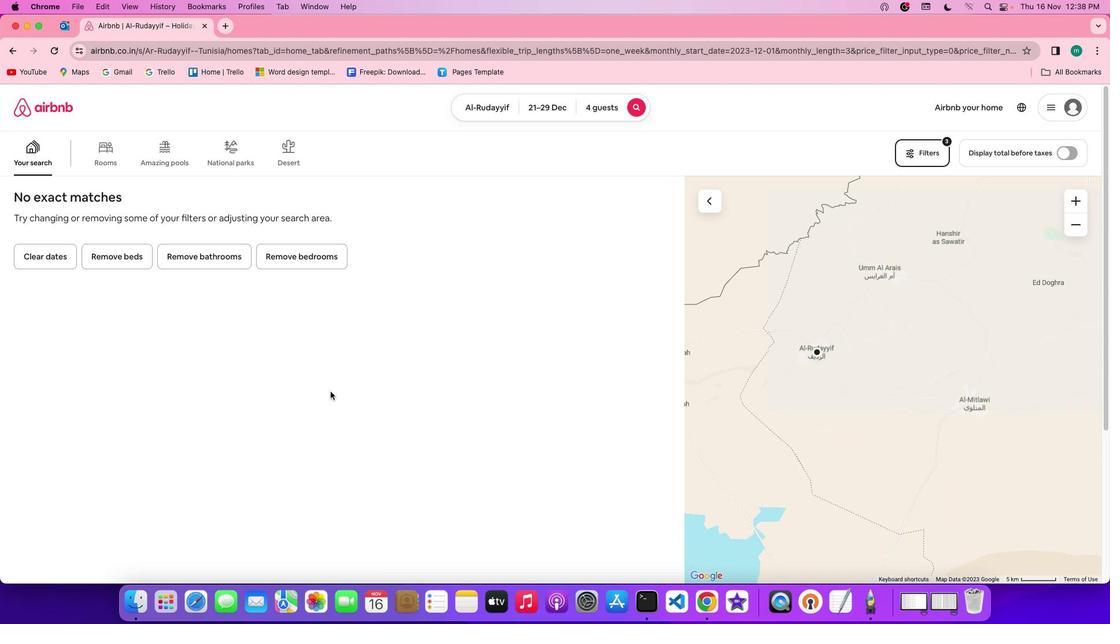 
